 Task: Add an event with the title Second Conference: Technology Trends and Innovation, date '2024/05/14', time 9:40 AM to 11:40 AMand add a description: Welcome to our Team Building Retreat: Problem-Solving Activities, an immersive and transformative experience designed to enhance problem-solving skills, foster collaboration, and strengthen the bond within your team. This retreat is an opportunity for team members to step away from their daily routines, engage in interactive activities, and work together to tackle complex challenges in a supportive and energizing environment., put the event into Yellow category . Add location for the event as: Bali, Indonesia, logged in from the account softage.8@softage.netand send the event invitation to softage.6@softage.net and softage.1@softage.net. Set a reminder for the event 30 minutes before
Action: Mouse moved to (132, 169)
Screenshot: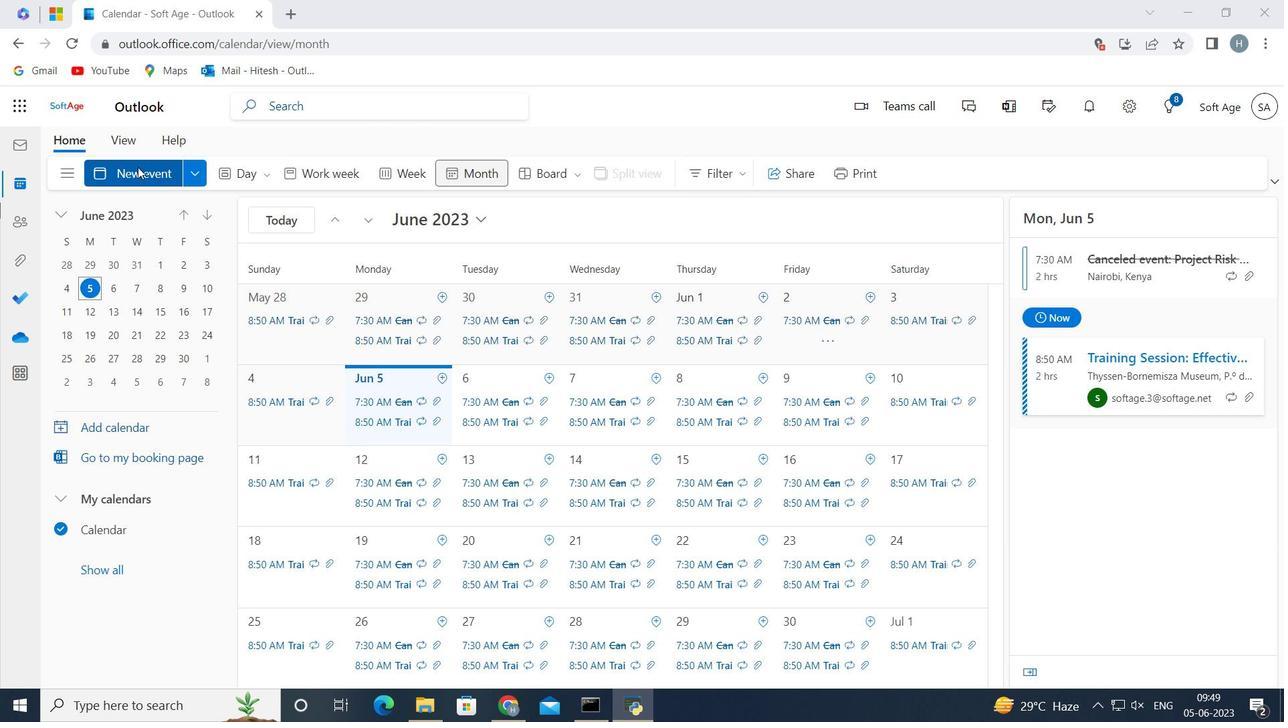 
Action: Mouse pressed left at (132, 169)
Screenshot: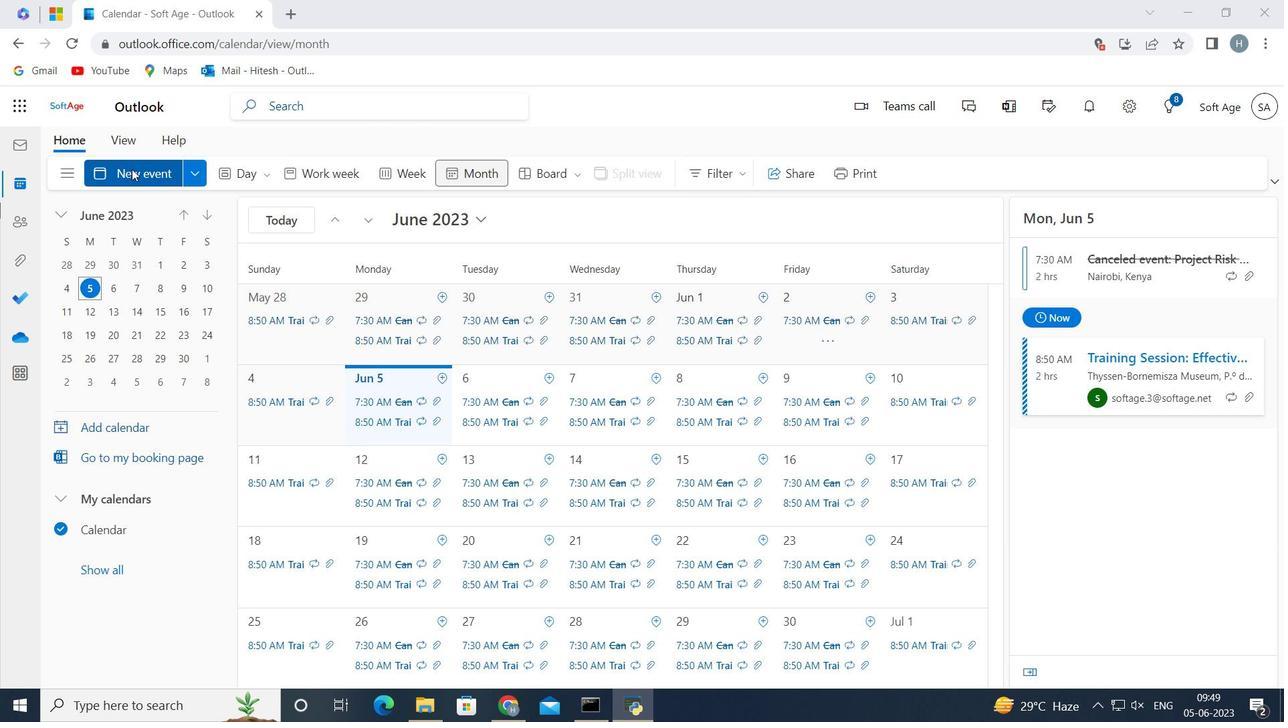 
Action: Mouse moved to (310, 272)
Screenshot: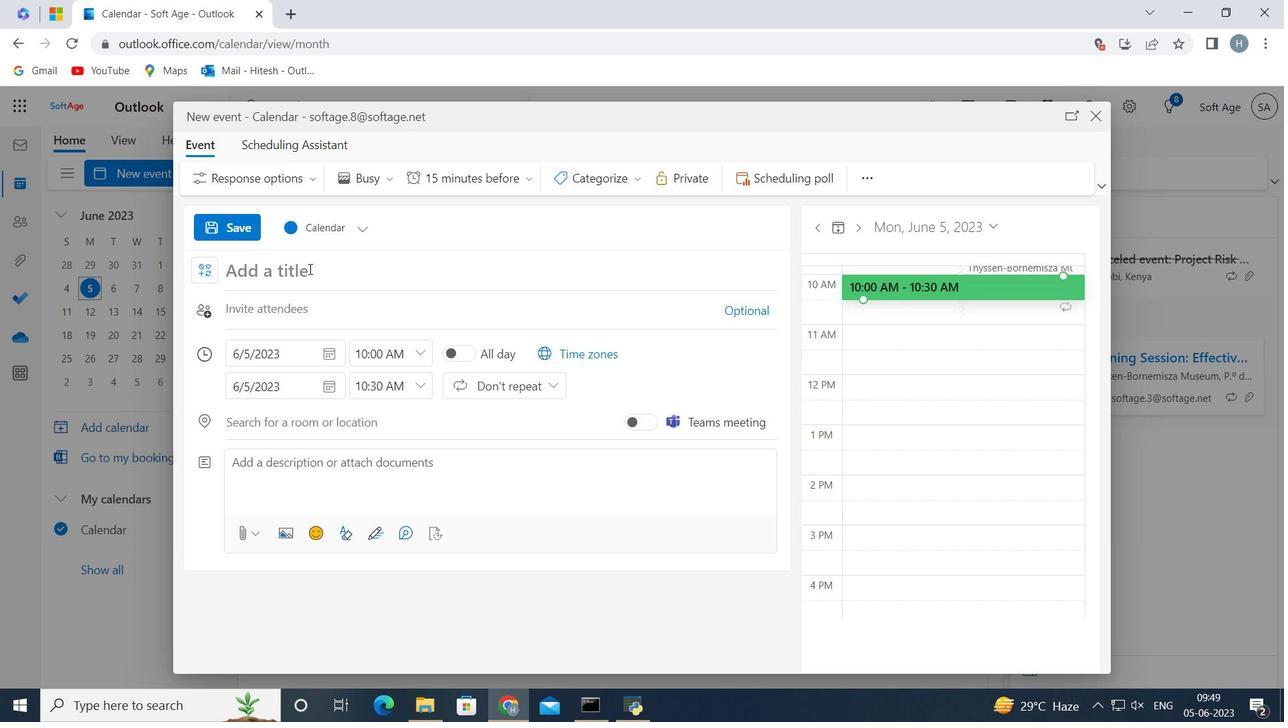 
Action: Mouse pressed left at (310, 272)
Screenshot: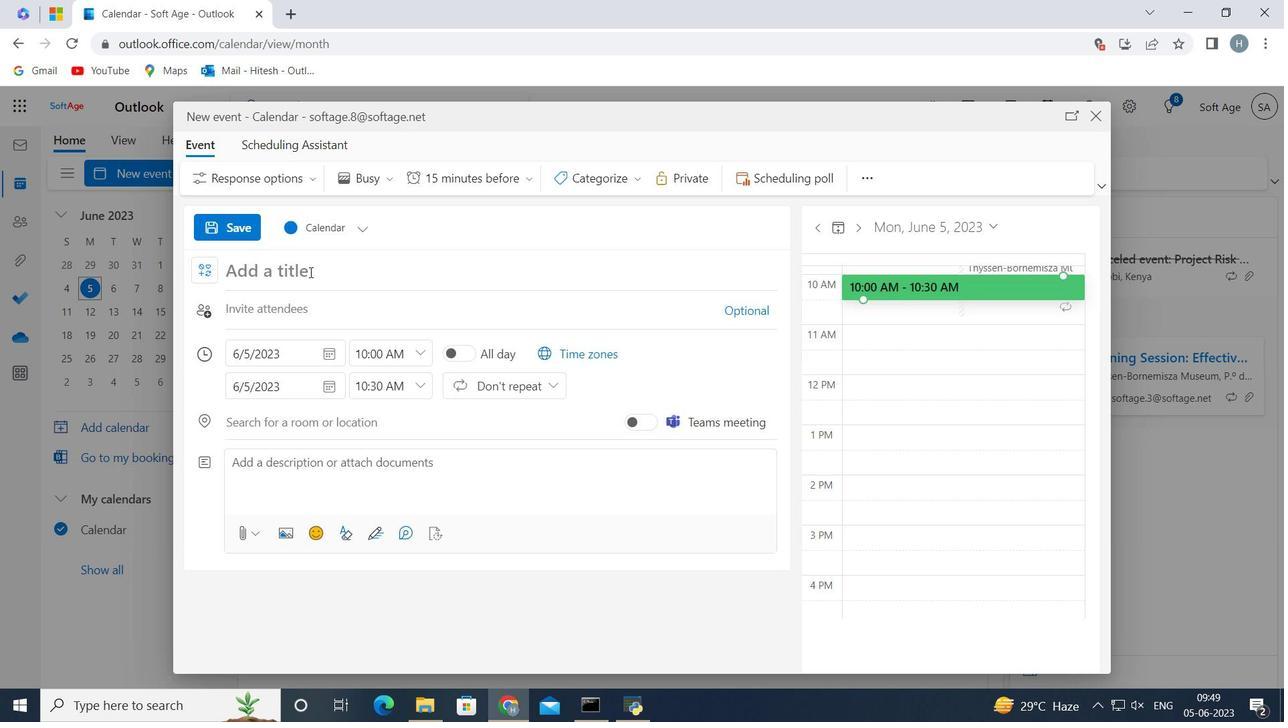
Action: Key pressed <Key.shift>Second<Key.space><Key.shift>Conference<Key.shift_r>:<Key.space><Key.shift>Technology<Key.space><Key.shift>Trends<Key.space>and<Key.space><Key.shift>Innovation
Screenshot: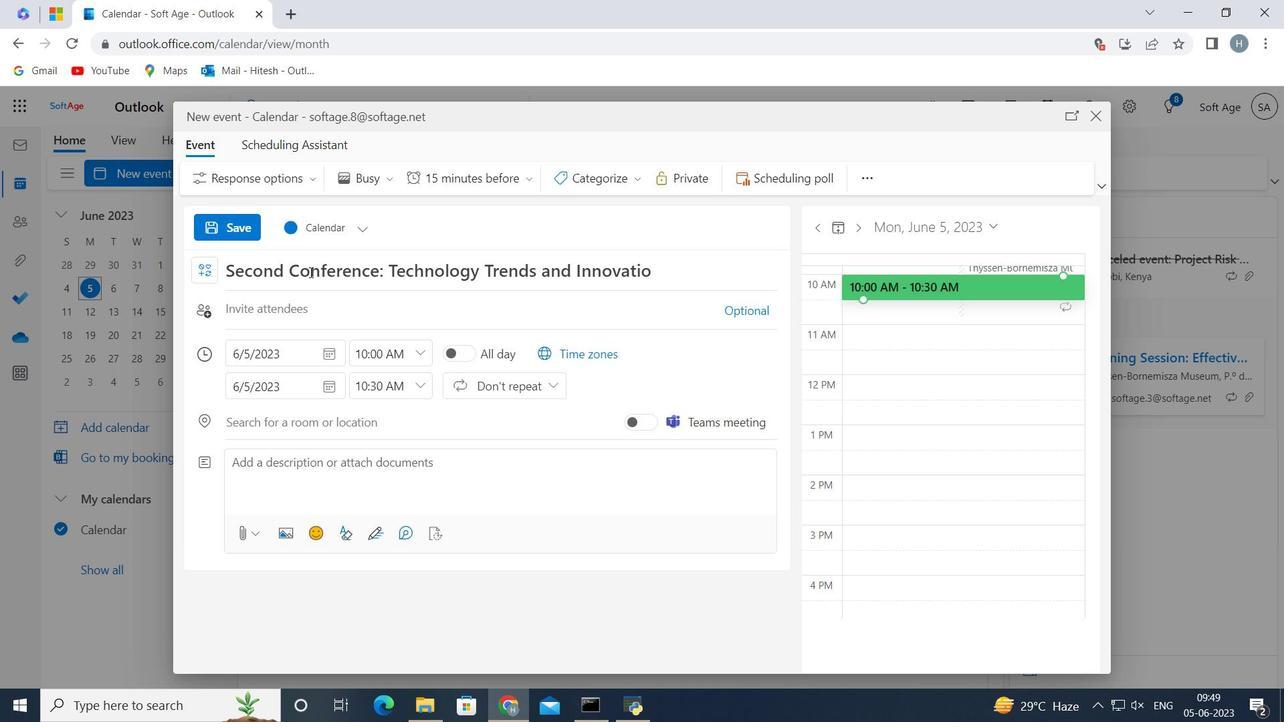 
Action: Mouse moved to (332, 351)
Screenshot: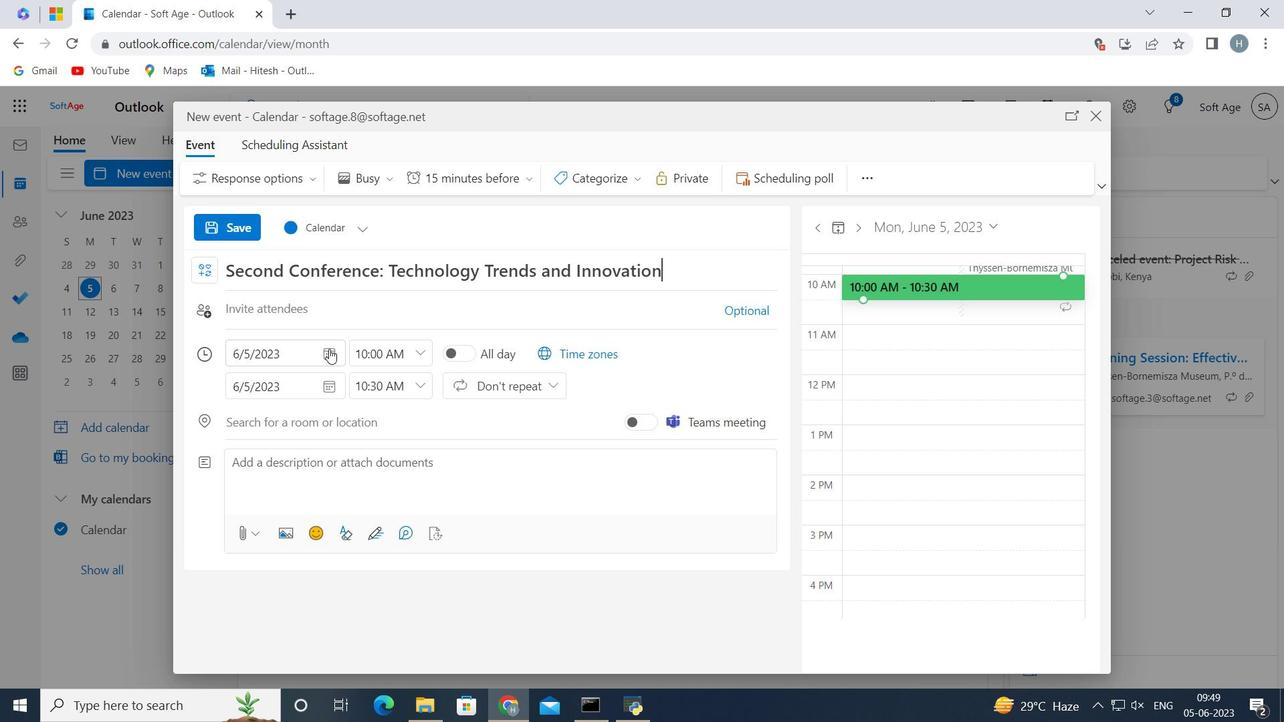 
Action: Mouse pressed left at (332, 351)
Screenshot: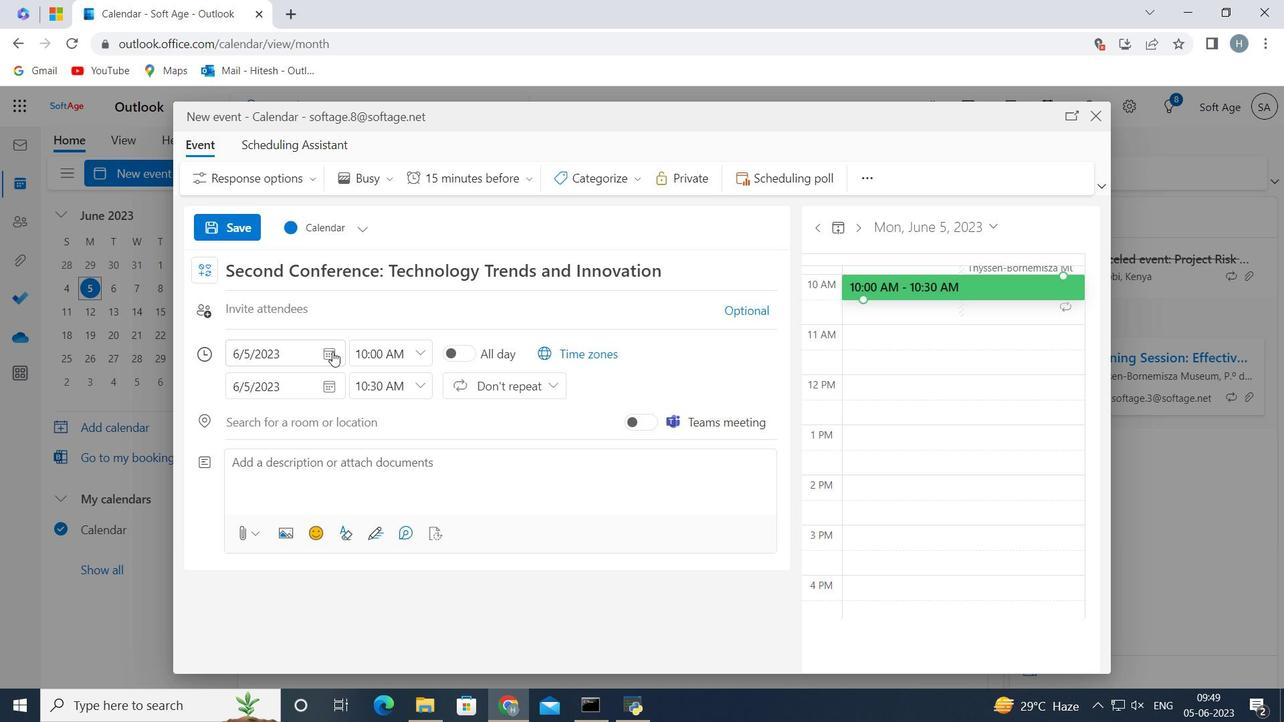 
Action: Mouse moved to (295, 396)
Screenshot: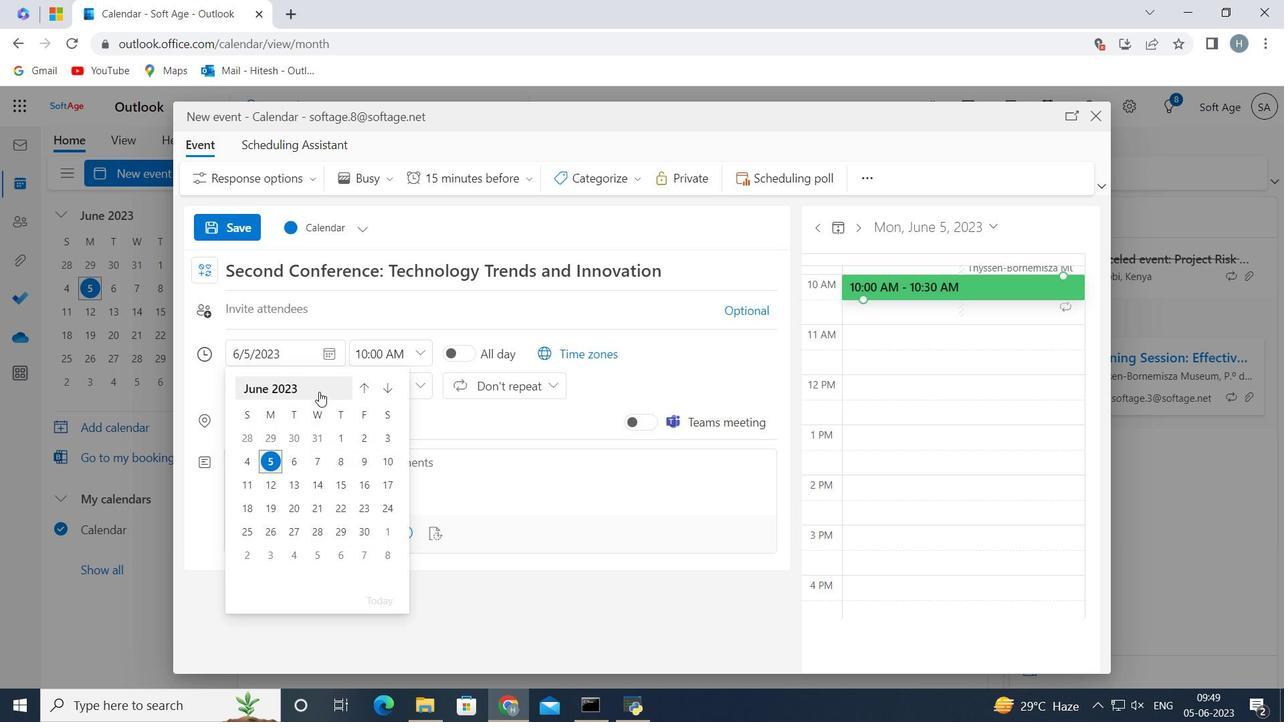 
Action: Mouse pressed left at (295, 396)
Screenshot: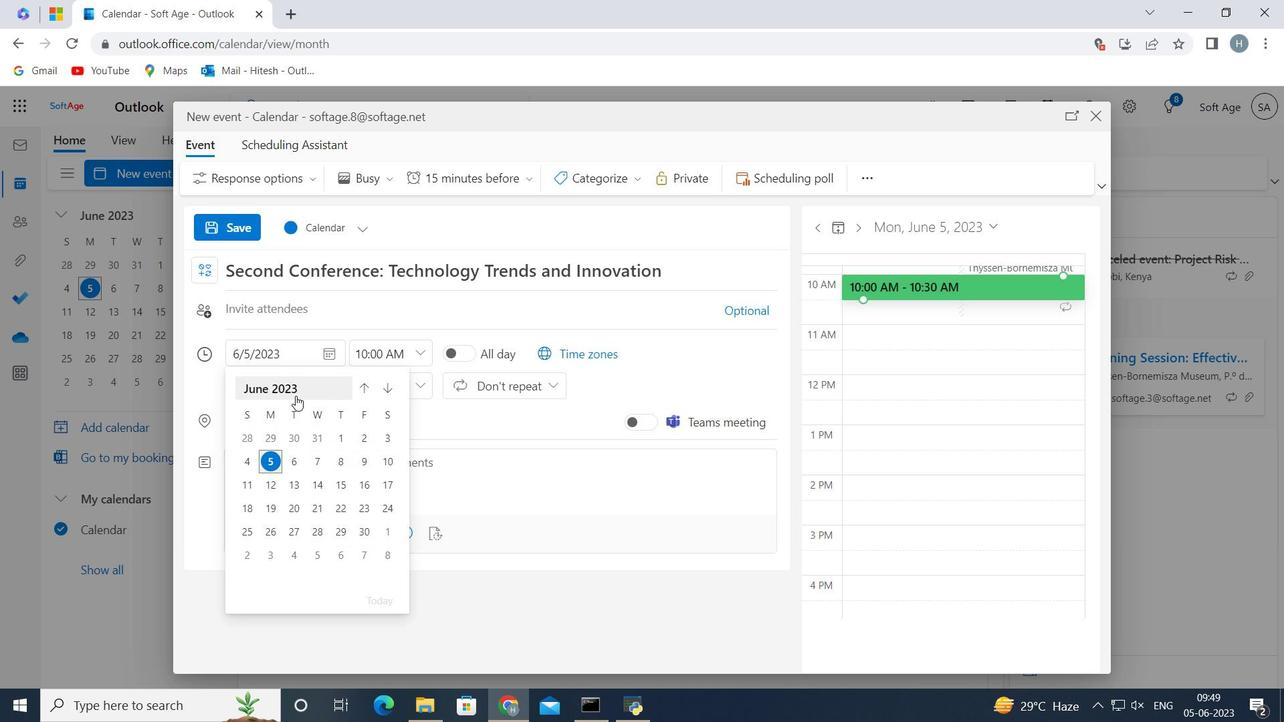 
Action: Mouse pressed left at (295, 396)
Screenshot: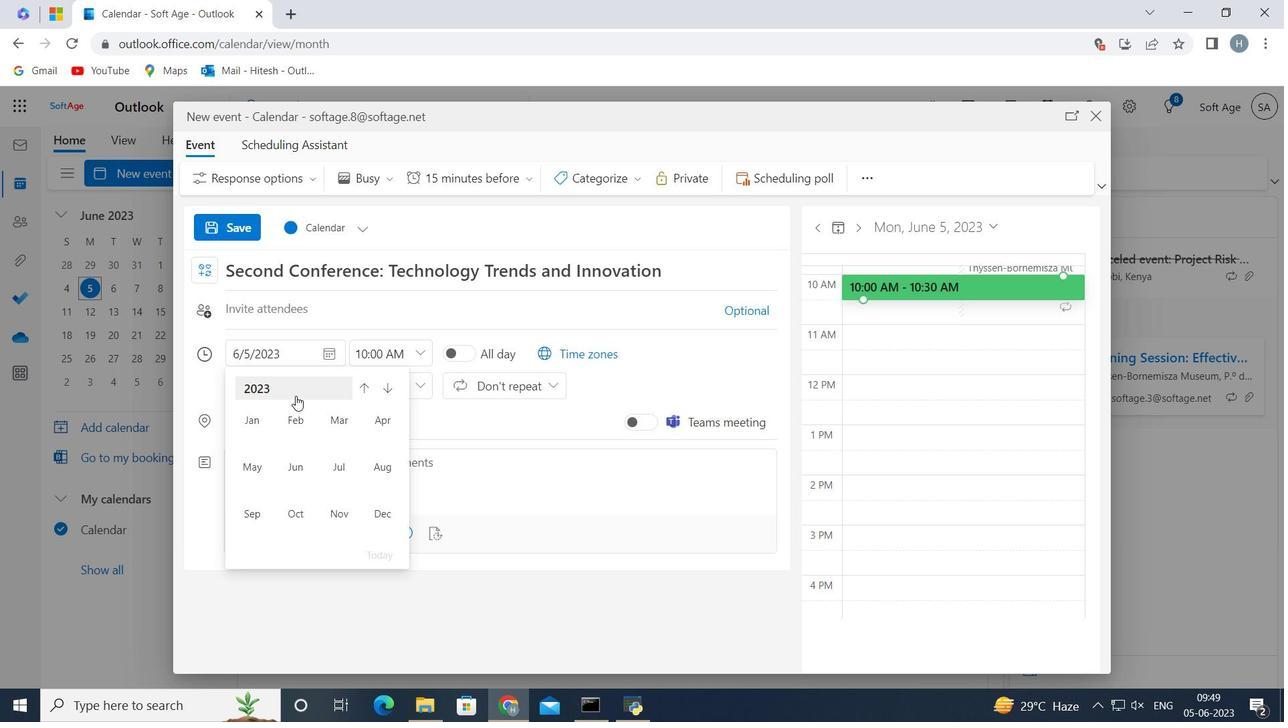 
Action: Mouse moved to (266, 469)
Screenshot: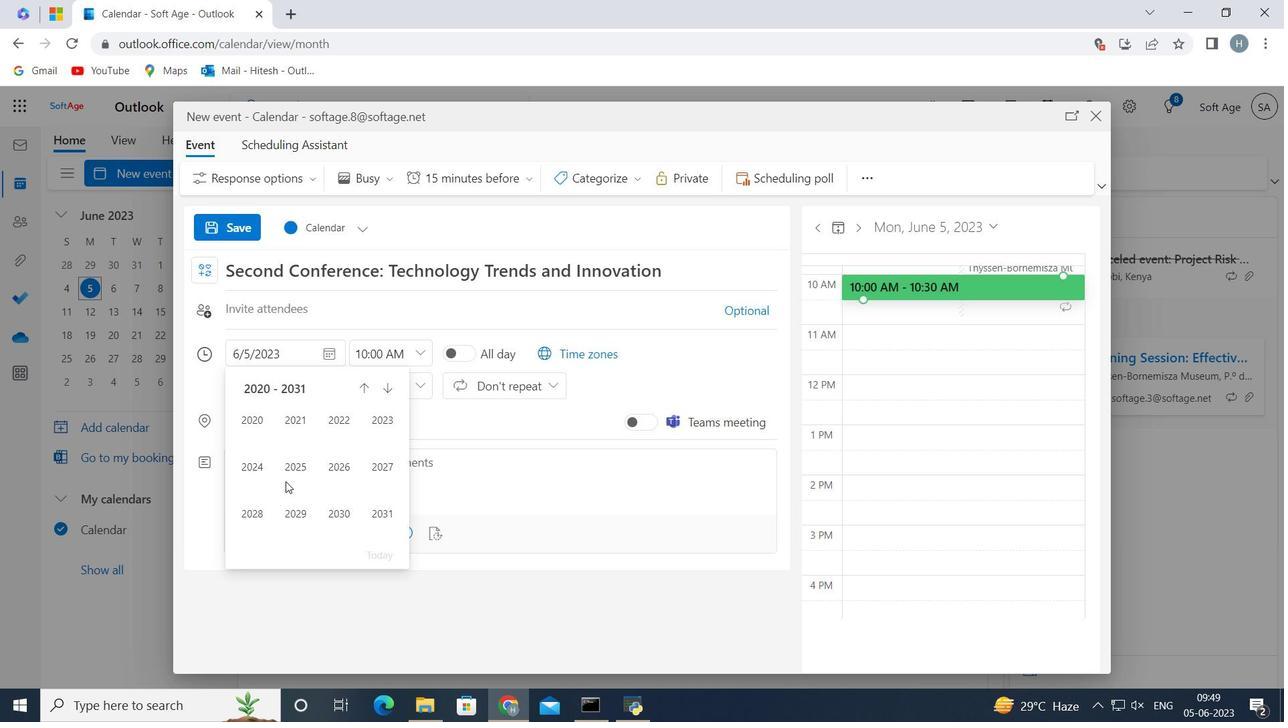 
Action: Mouse pressed left at (266, 469)
Screenshot: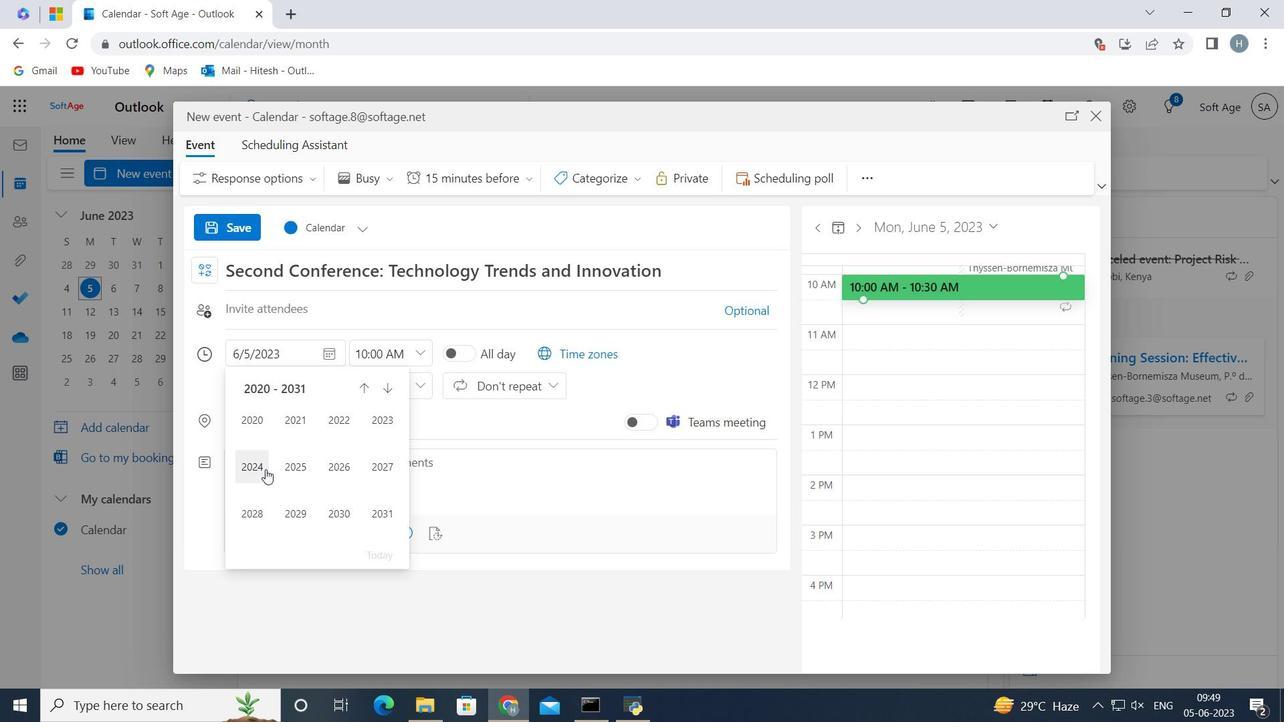 
Action: Mouse moved to (250, 462)
Screenshot: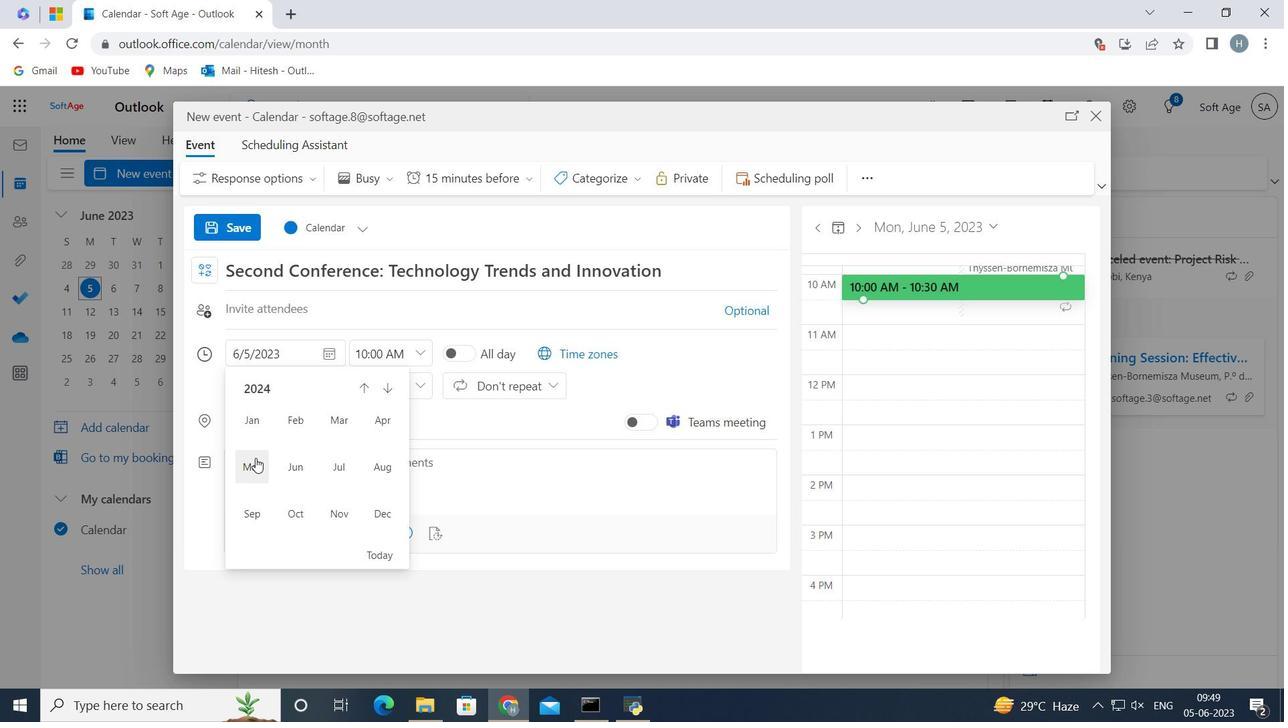 
Action: Mouse pressed left at (250, 462)
Screenshot: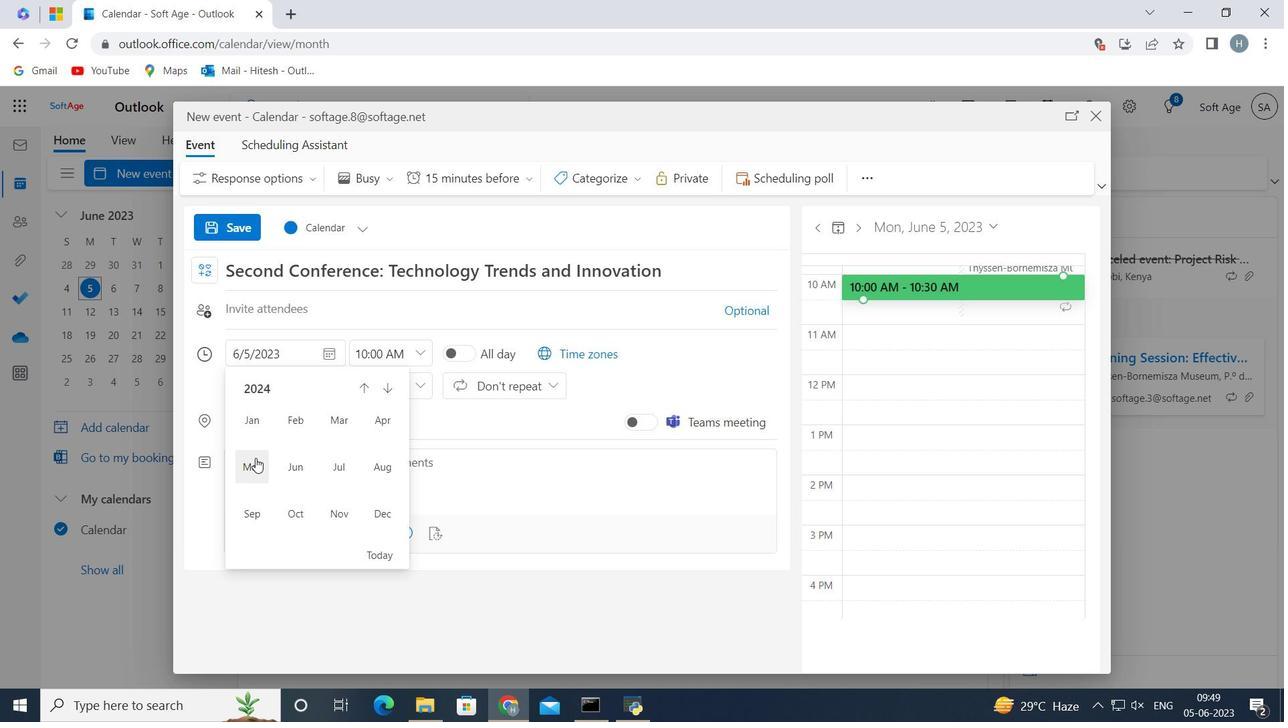 
Action: Mouse moved to (295, 478)
Screenshot: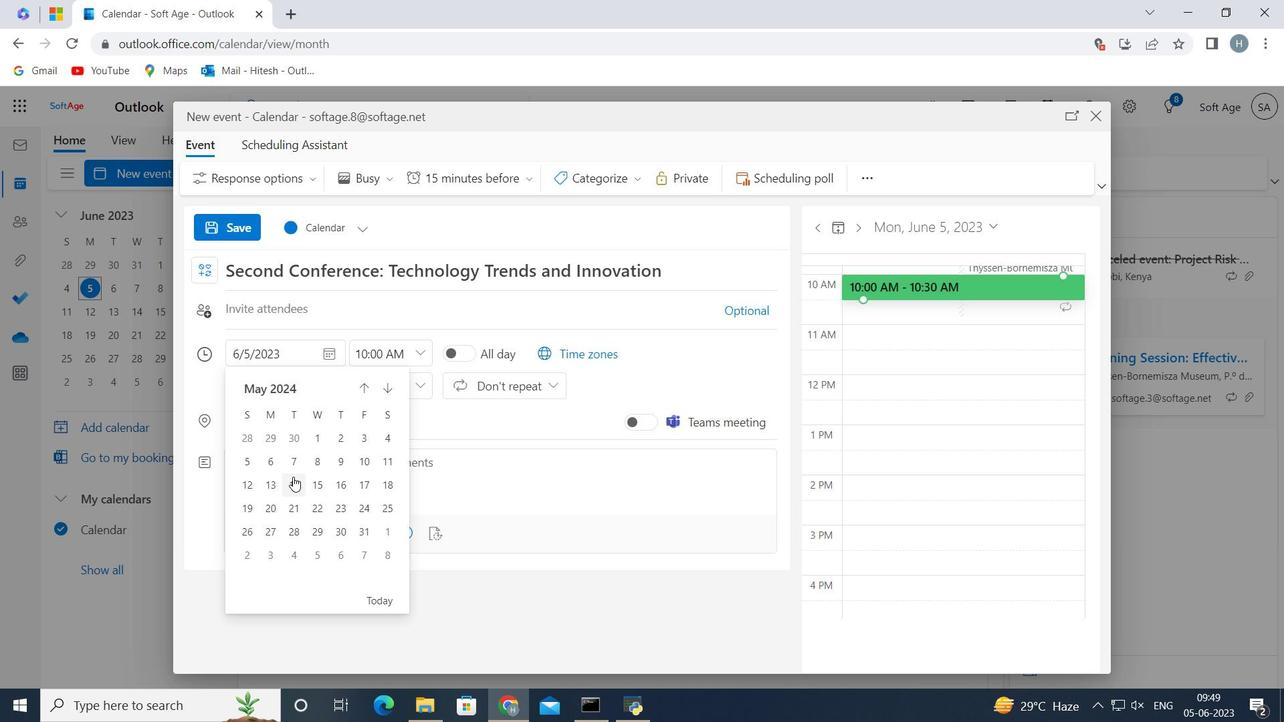 
Action: Mouse pressed left at (295, 478)
Screenshot: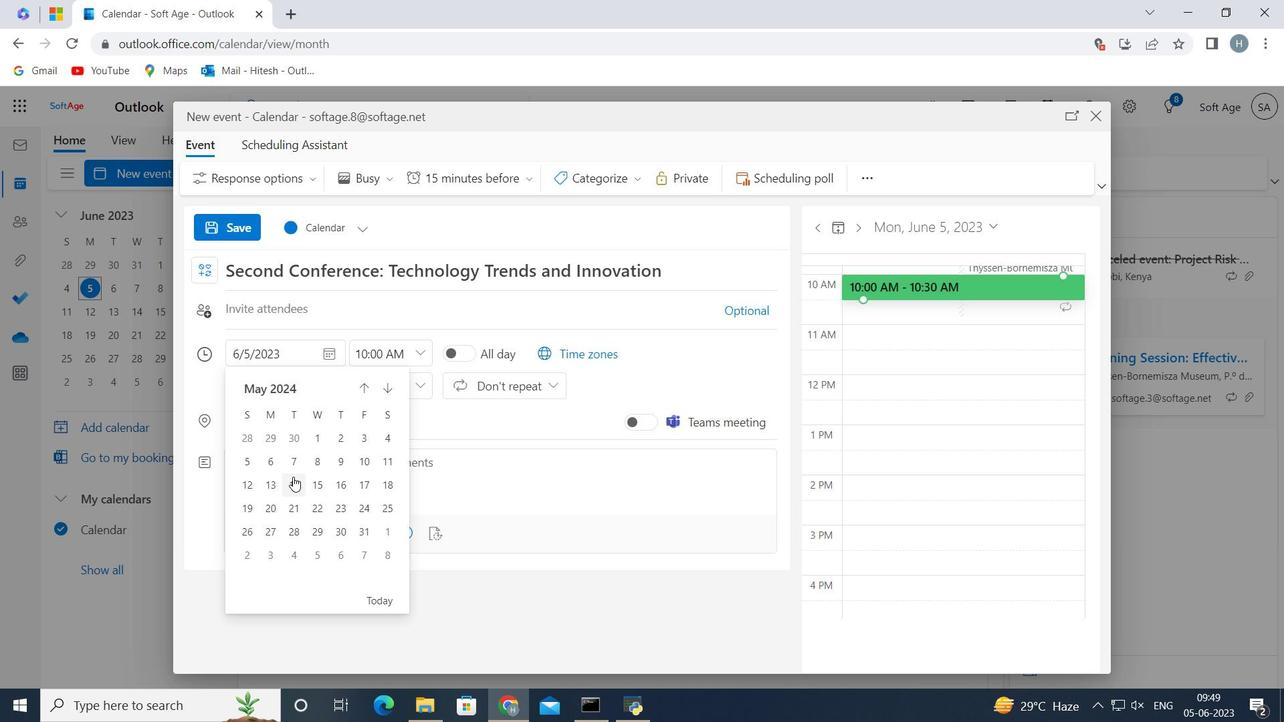 
Action: Mouse moved to (420, 350)
Screenshot: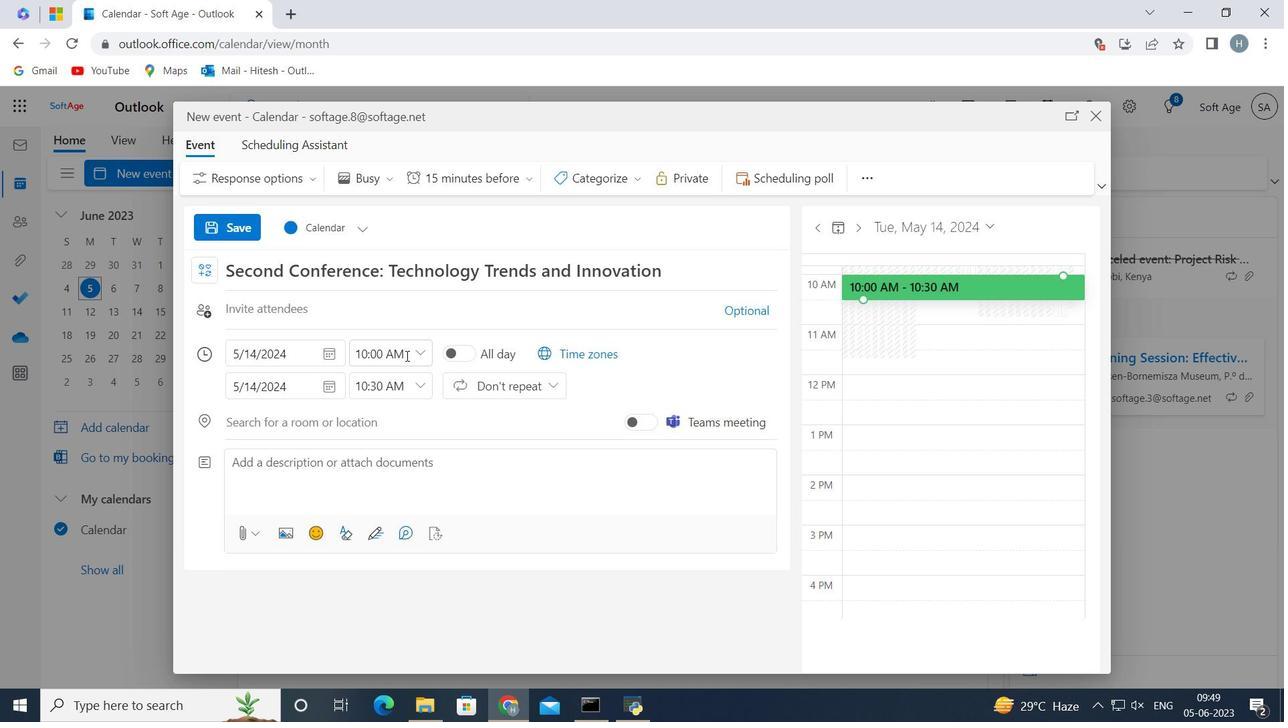 
Action: Mouse pressed left at (420, 350)
Screenshot: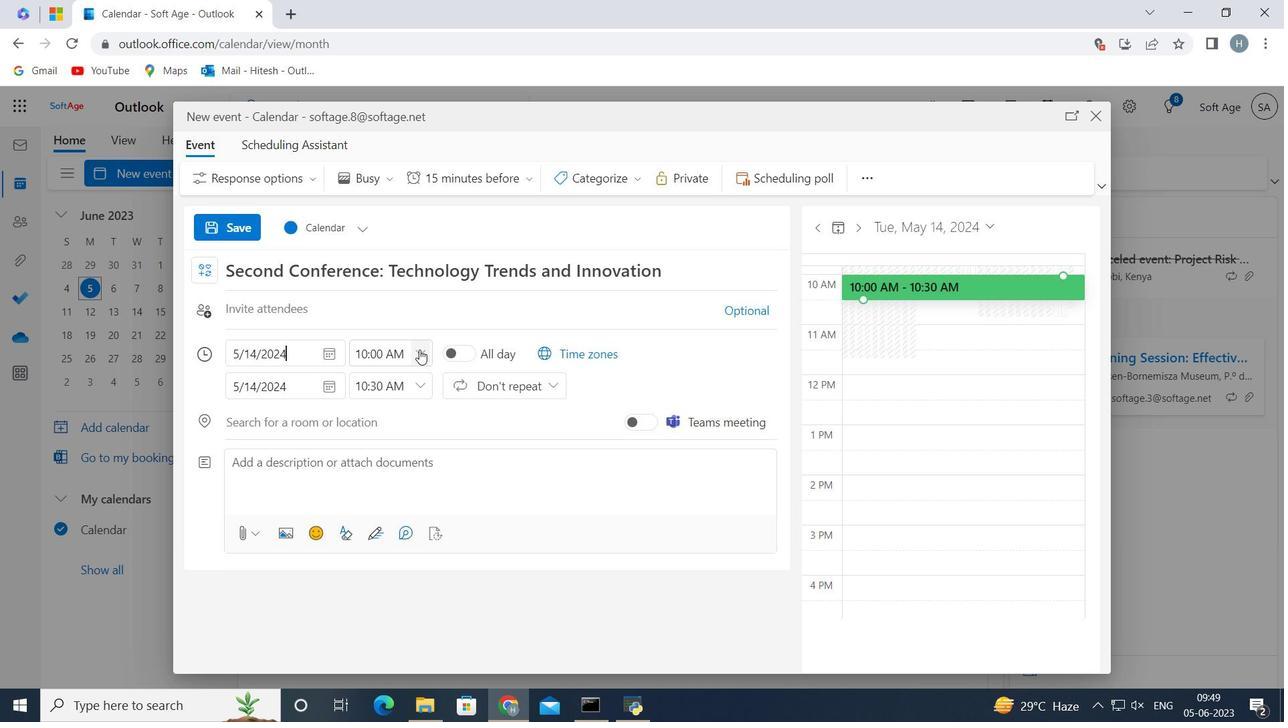 
Action: Mouse moved to (396, 421)
Screenshot: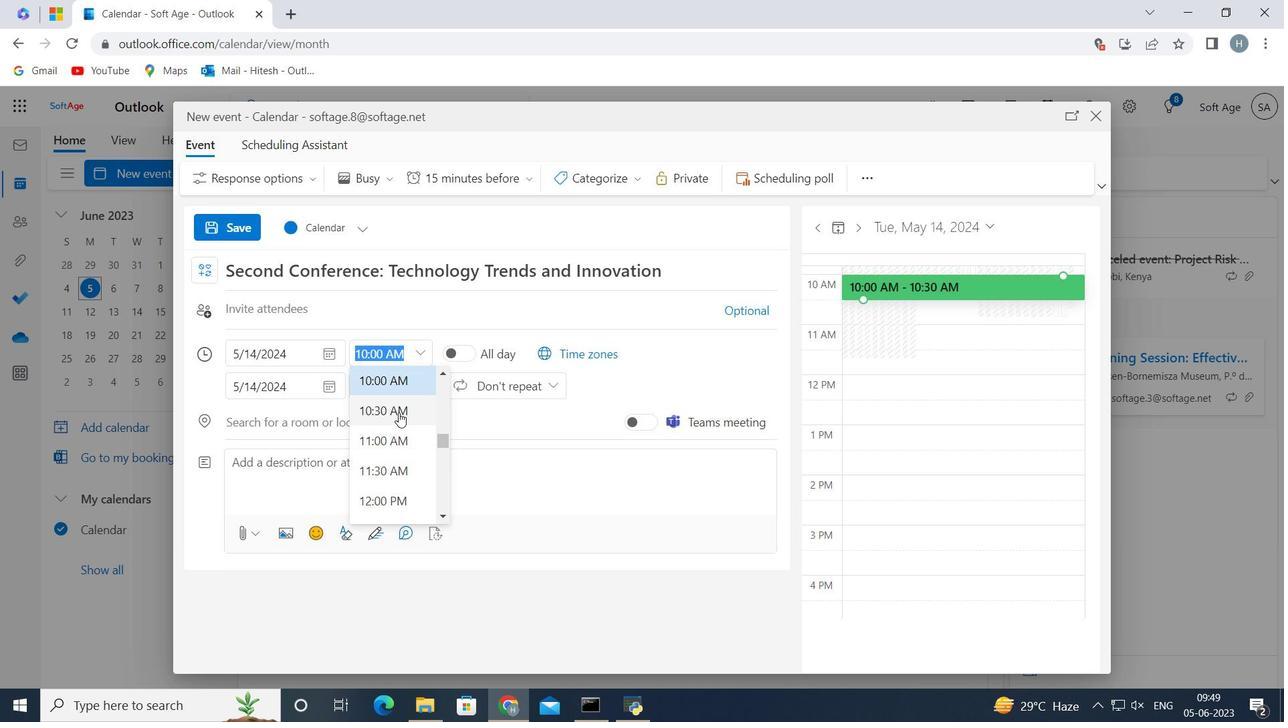
Action: Mouse scrolled (396, 422) with delta (0, 0)
Screenshot: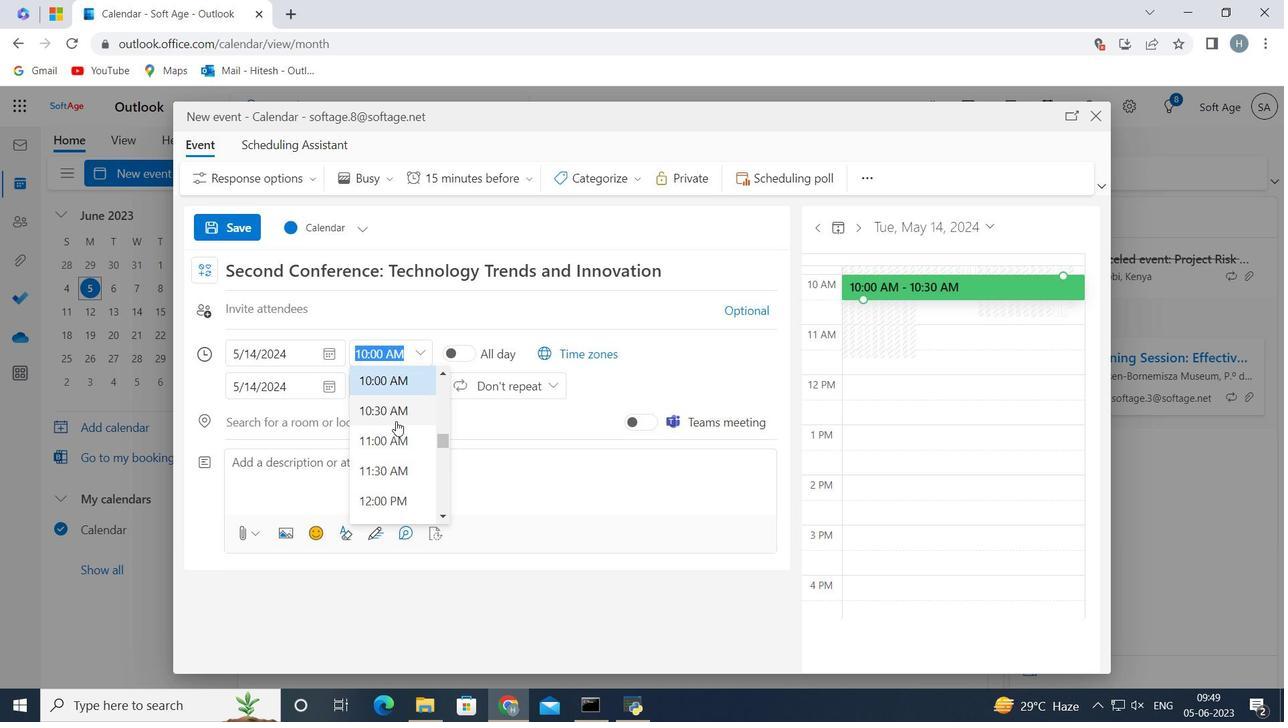 
Action: Mouse moved to (364, 425)
Screenshot: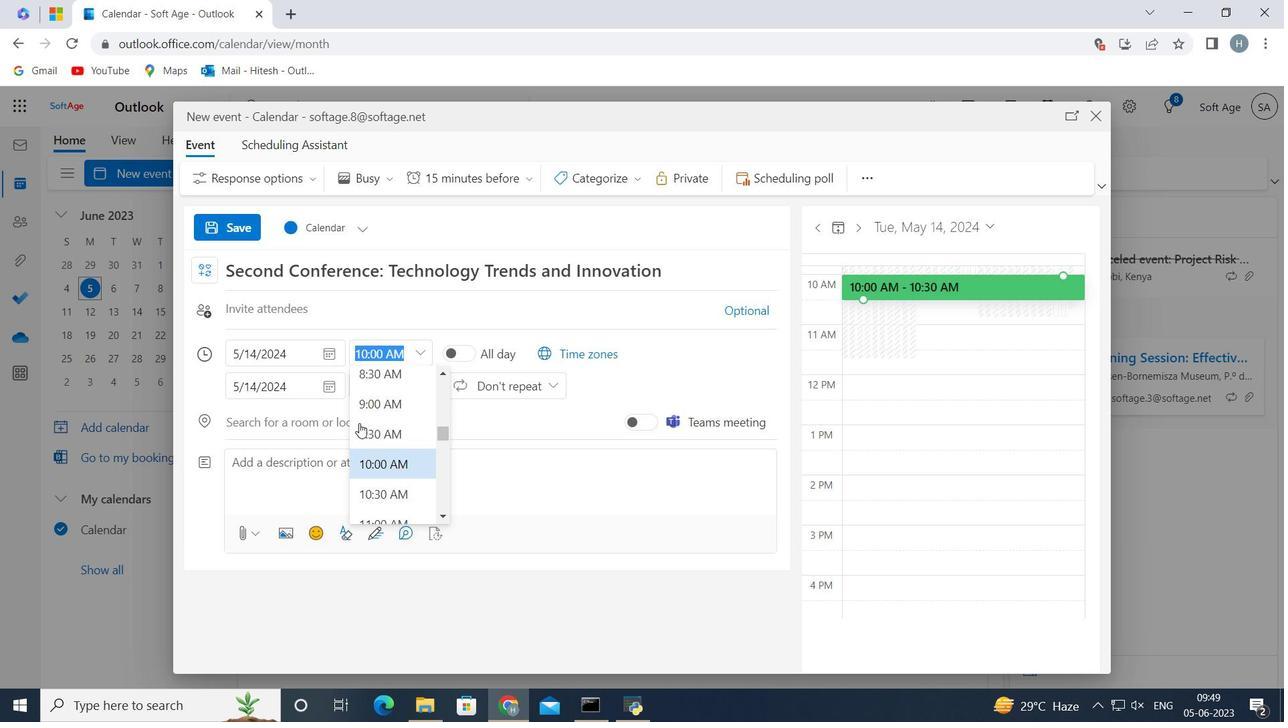 
Action: Mouse pressed left at (364, 425)
Screenshot: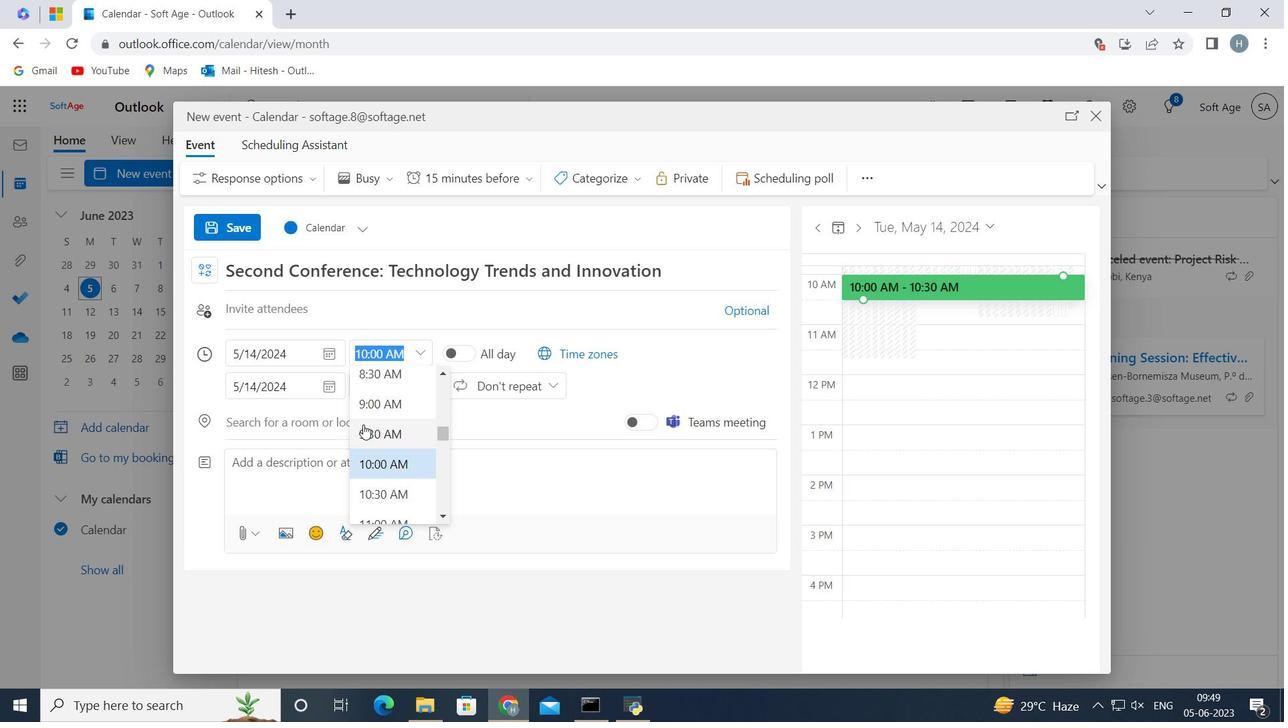 
Action: Mouse moved to (372, 343)
Screenshot: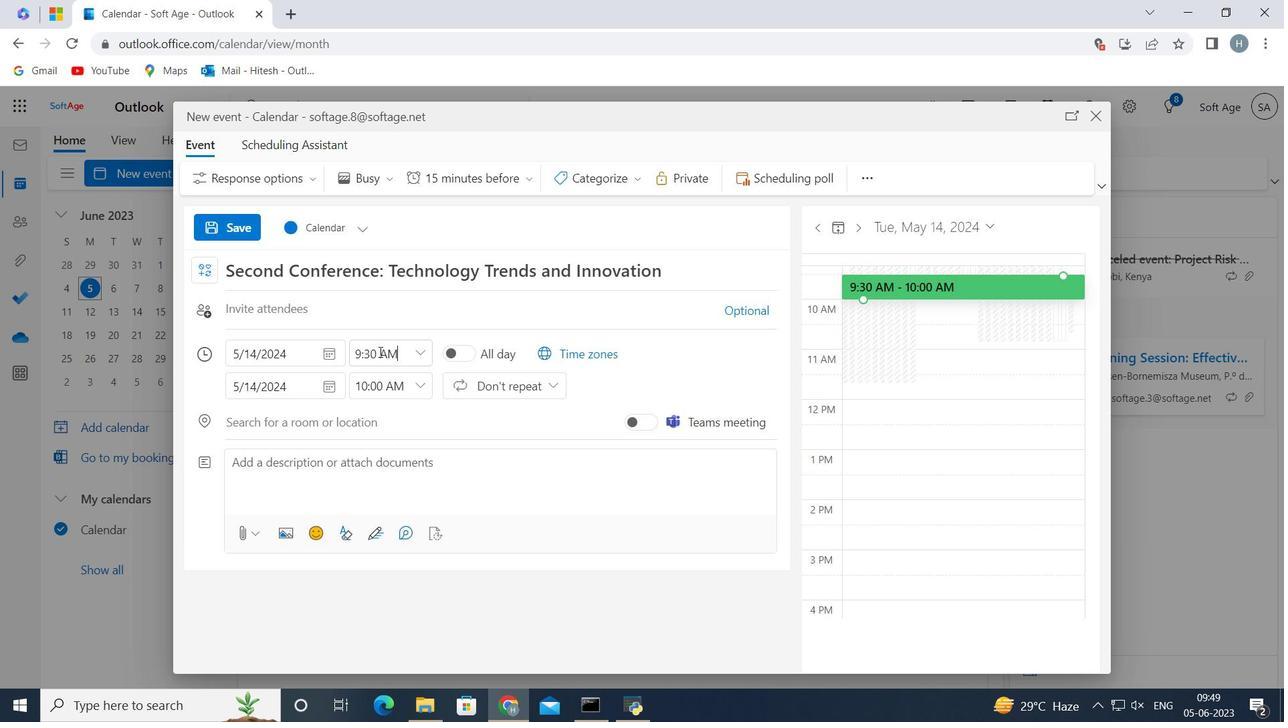 
Action: Mouse pressed left at (372, 343)
Screenshot: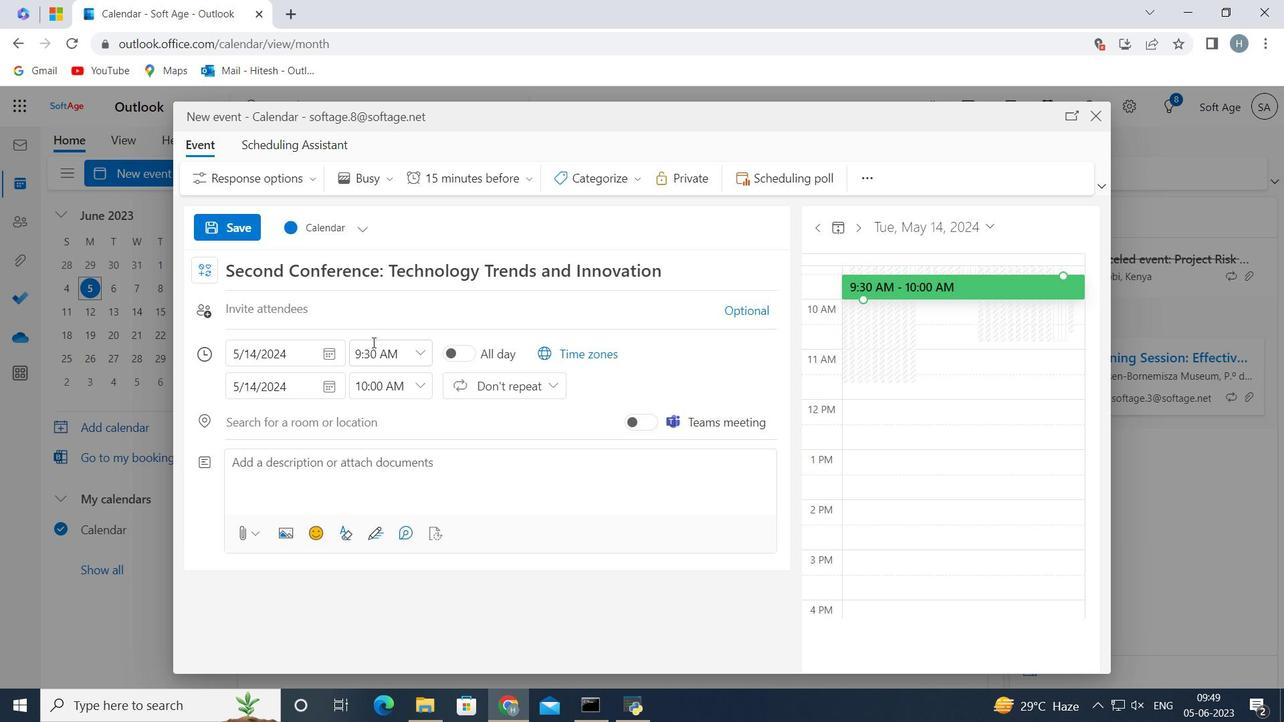 
Action: Mouse moved to (372, 343)
Screenshot: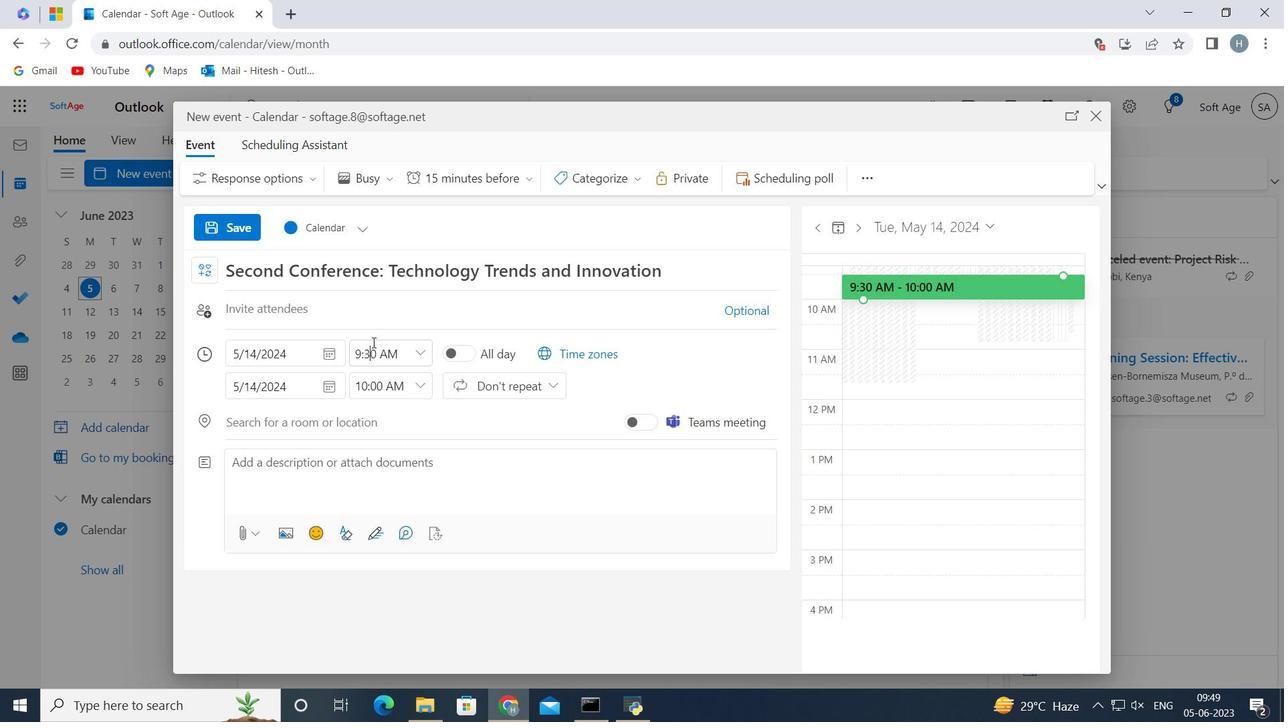 
Action: Key pressed <Key.right><Key.backspace><Key.backspace>40
Screenshot: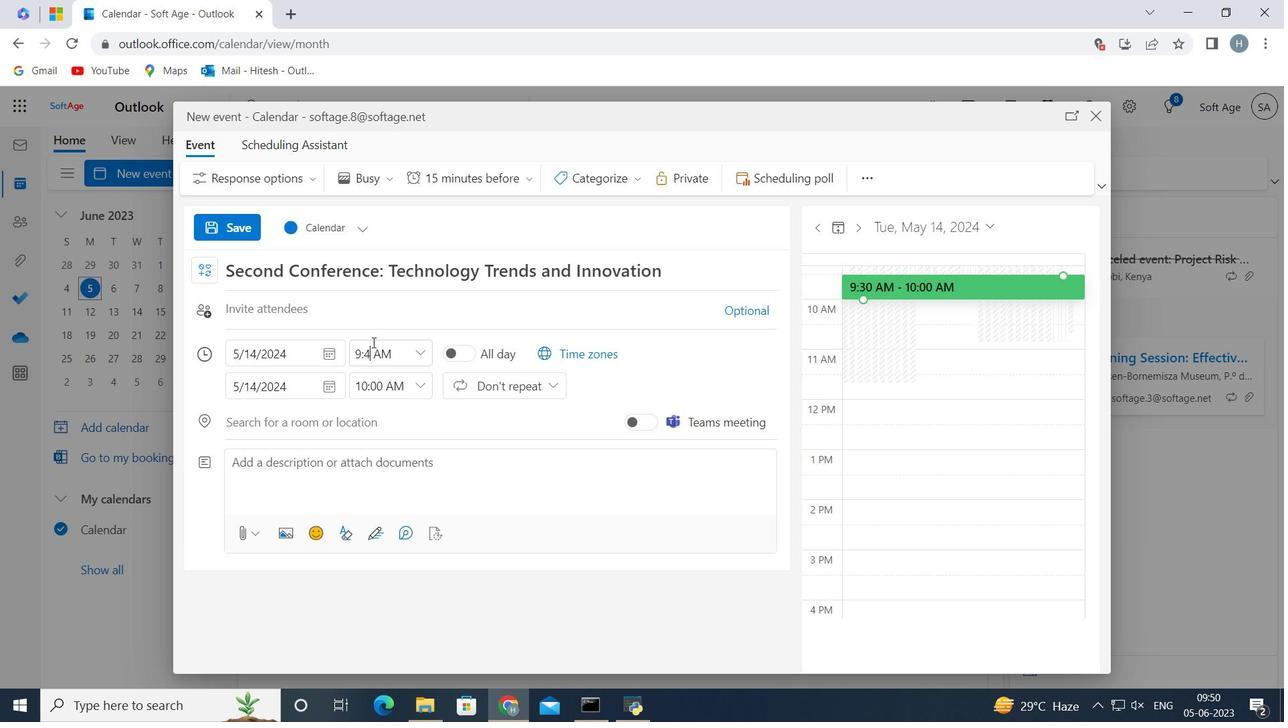 
Action: Mouse moved to (416, 375)
Screenshot: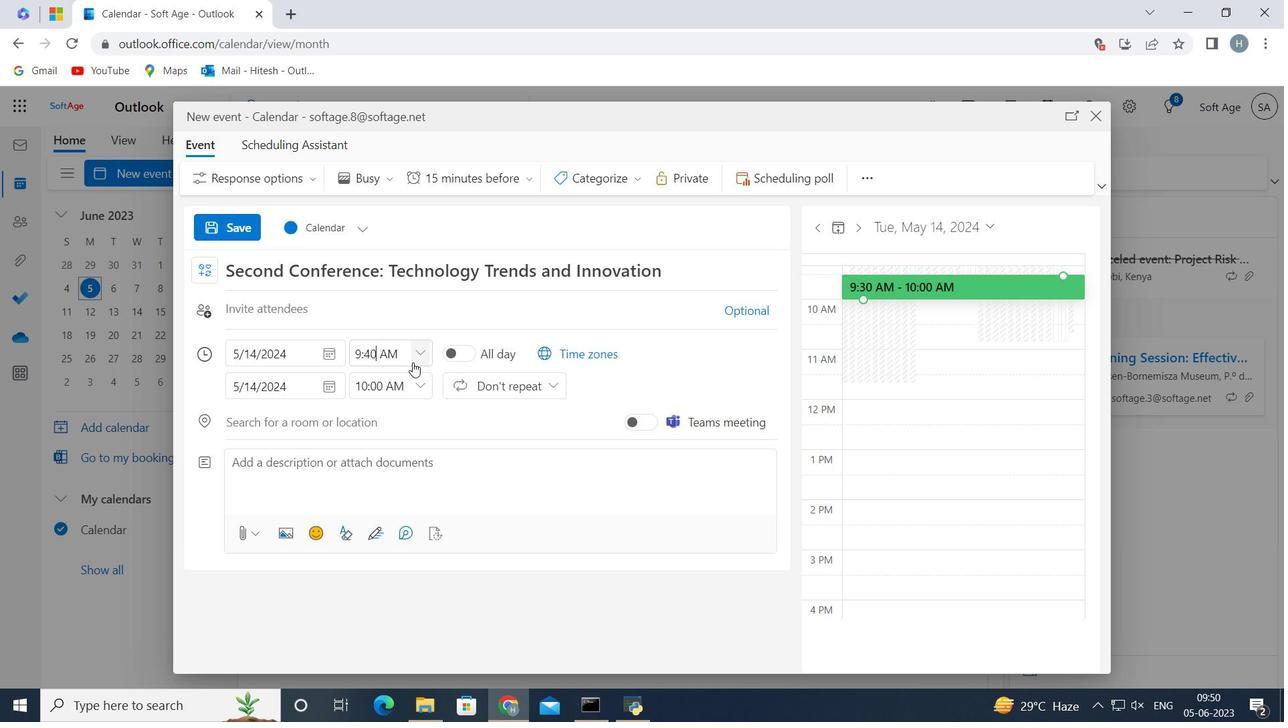 
Action: Mouse pressed left at (416, 375)
Screenshot: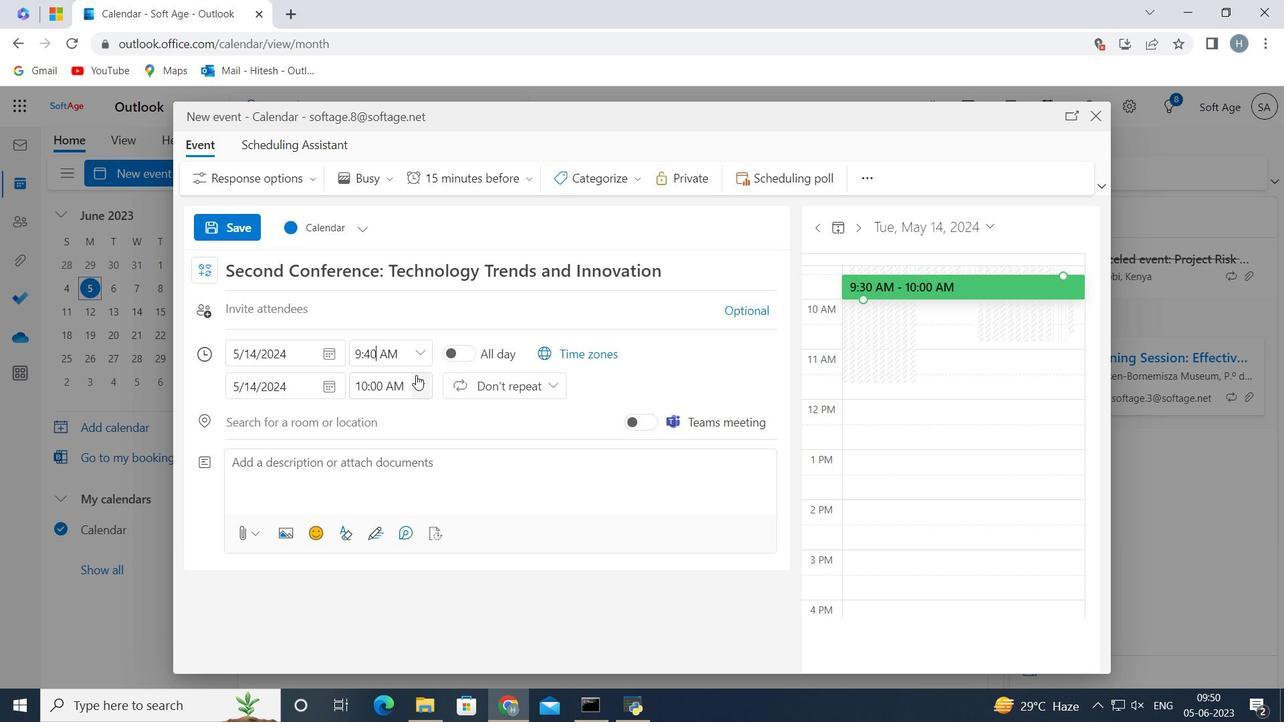 
Action: Mouse moved to (414, 498)
Screenshot: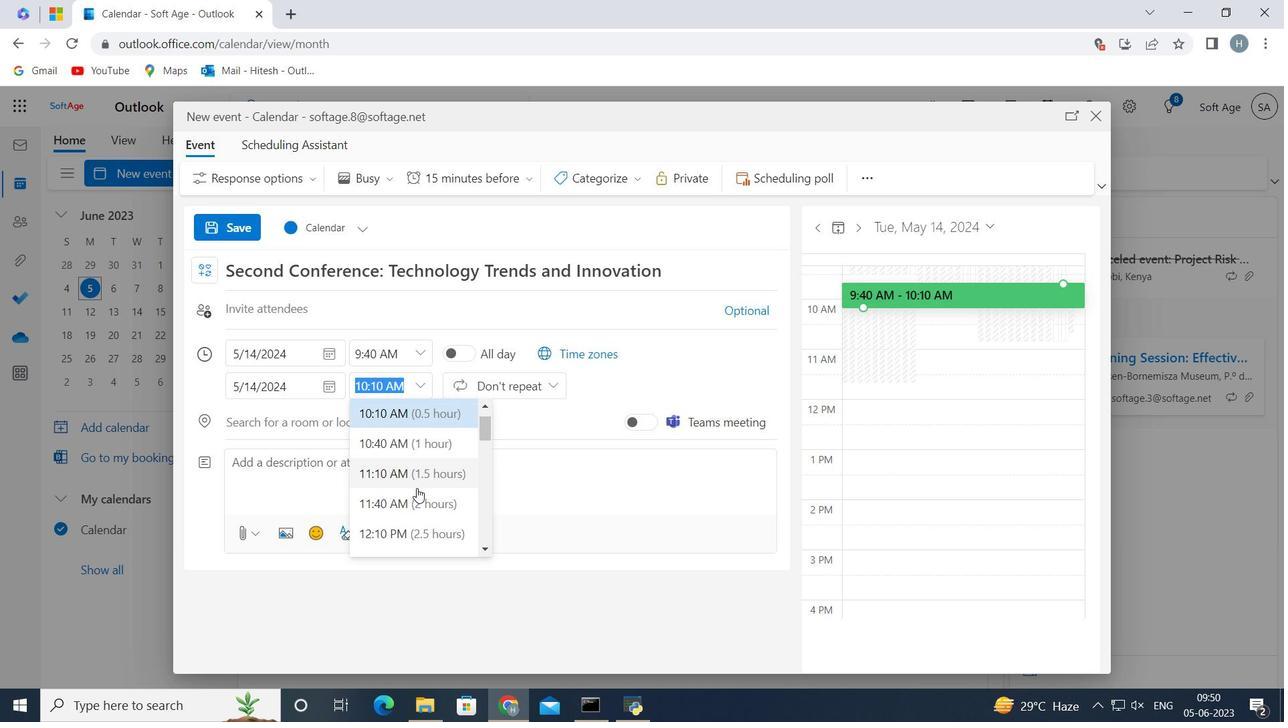 
Action: Mouse pressed left at (414, 498)
Screenshot: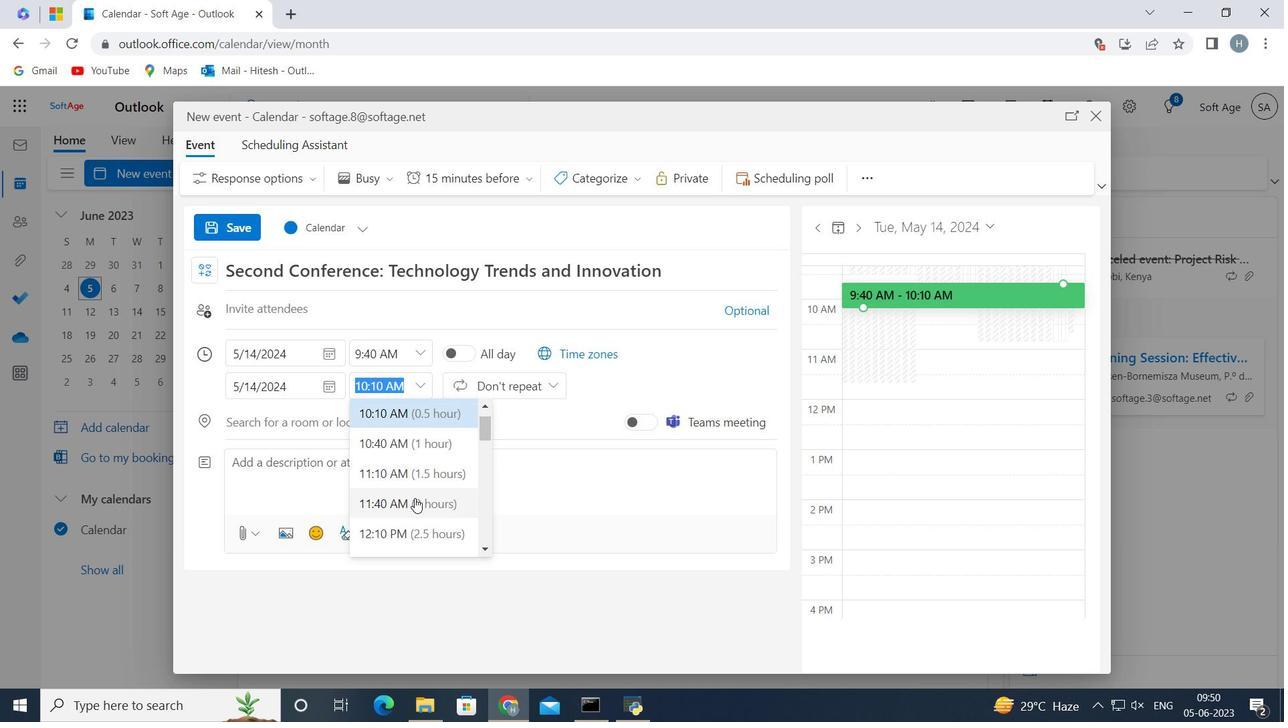 
Action: Mouse moved to (326, 459)
Screenshot: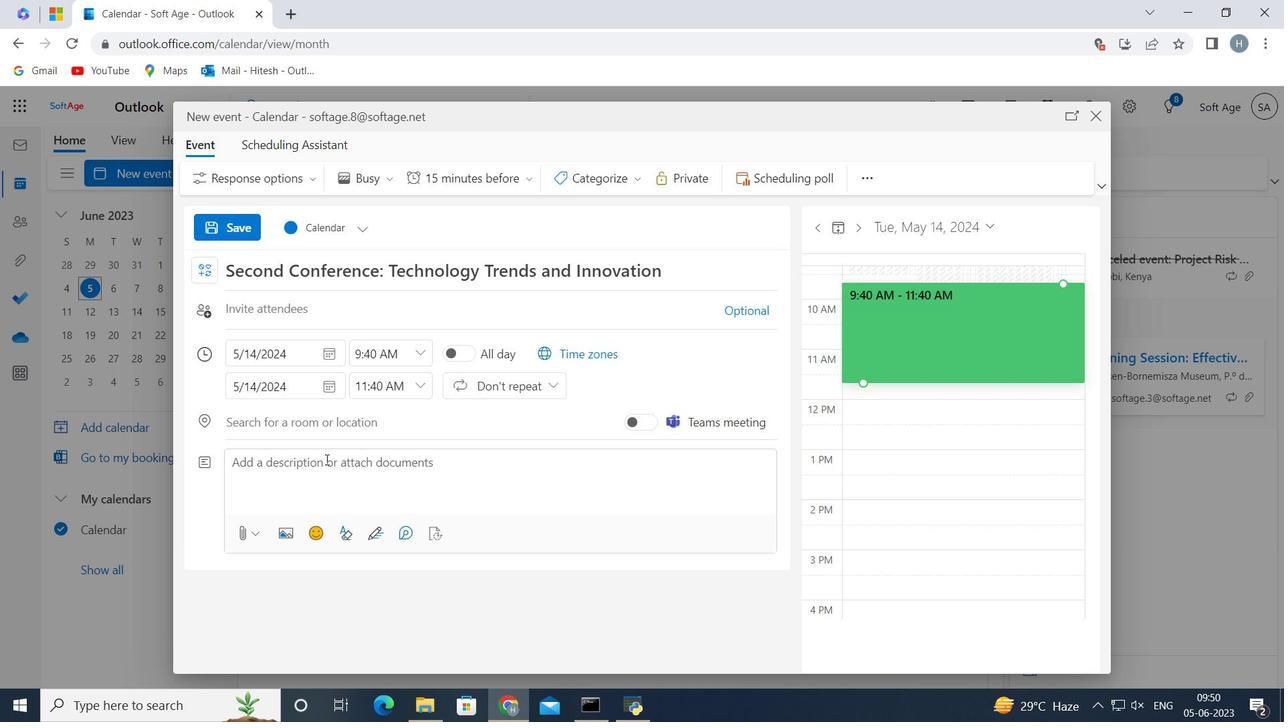 
Action: Mouse pressed left at (326, 459)
Screenshot: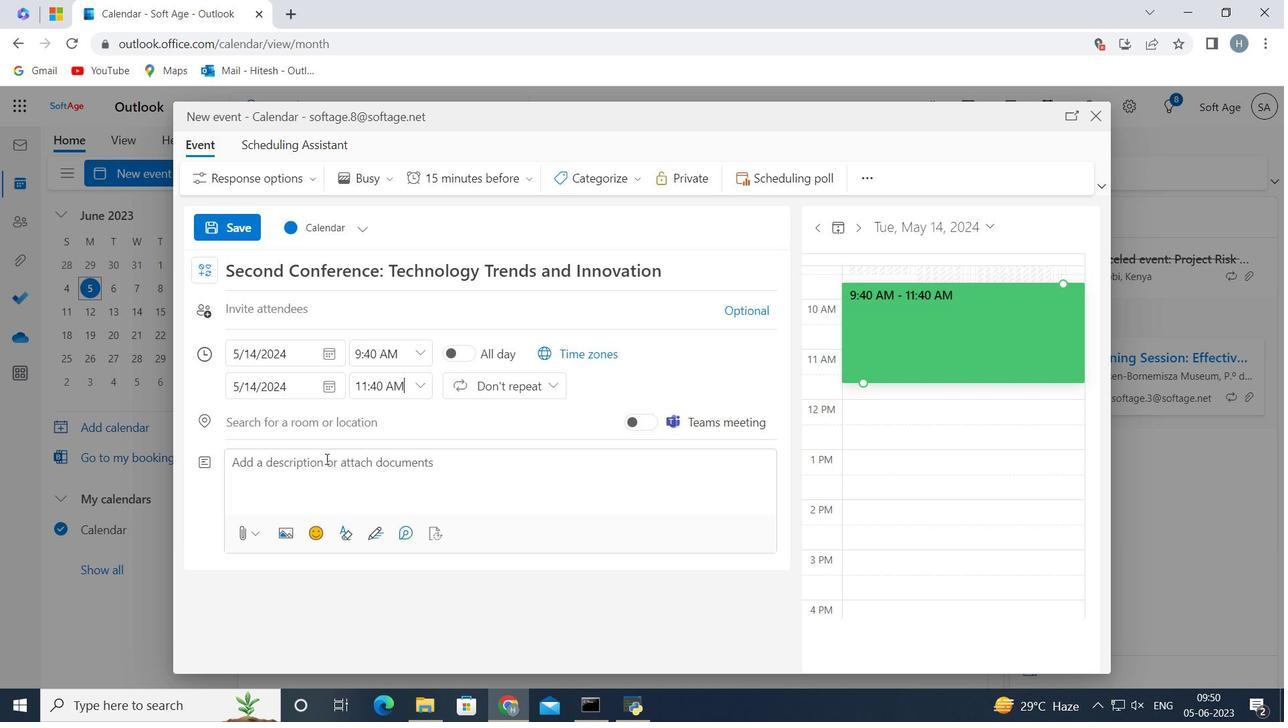 
Action: Key pressed <Key.shift>Welcome<Key.space>to<Key.space>our<Key.space>team<Key.space>building<Key.space>retreat<Key.shift_r>:<Key.space><Key.shift_r>problem-solving<Key.space>activities,<Key.space>an<Key.space>immersive<Key.space>and<Key.space>transformative<Key.space>experience<Key.space>designed<Key.space>to<Key.space>enhance<Key.space>problem0<Key.backspace>-solving<Key.space>skills,<Key.space>foster<Key.space>collaboration,<Key.space>and<Key.space>strengh<Key.backspace>then<Key.space>the<Key.space>bond<Key.space>within<Key.space>your<Key.space>team.<Key.space><Key.shift>This<Key.space>retreat<Key.space>is<Key.space>an<Key.space>opportunity<Key.space>for<Key.space>team<Key.space>members<Key.space>to<Key.space>stop<Key.space>away<Key.space>from<Key.space>their<Key.space>daily<Key.space>routines,<Key.space>engage<Key.space>in<Key.space>interactive<Key.space>activities,<Key.space>and<Key.space>work<Key.space>together<Key.space>to<Key.space>tackle<Key.space>complex<Key.space>challenges<Key.space>in<Key.space>a<Key.space>supportive<Key.space>and<Key.space>energizing<Key.space>environment
Screenshot: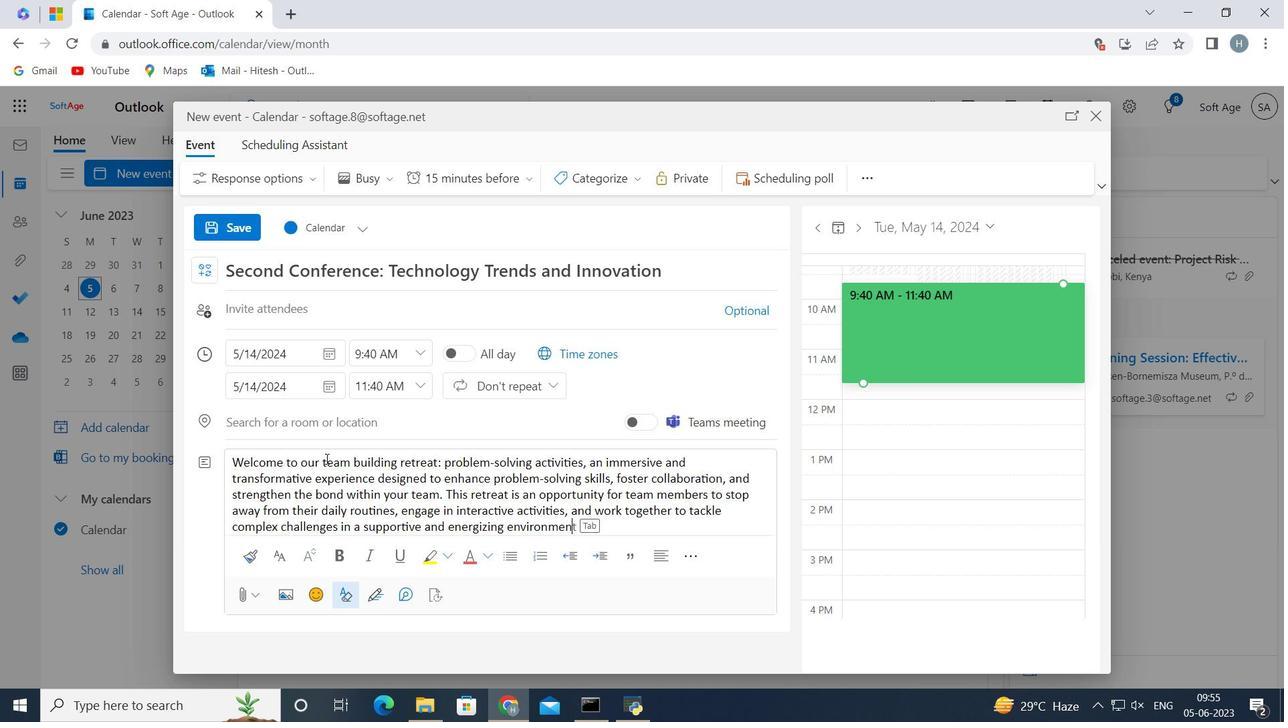 
Action: Mouse moved to (402, 420)
Screenshot: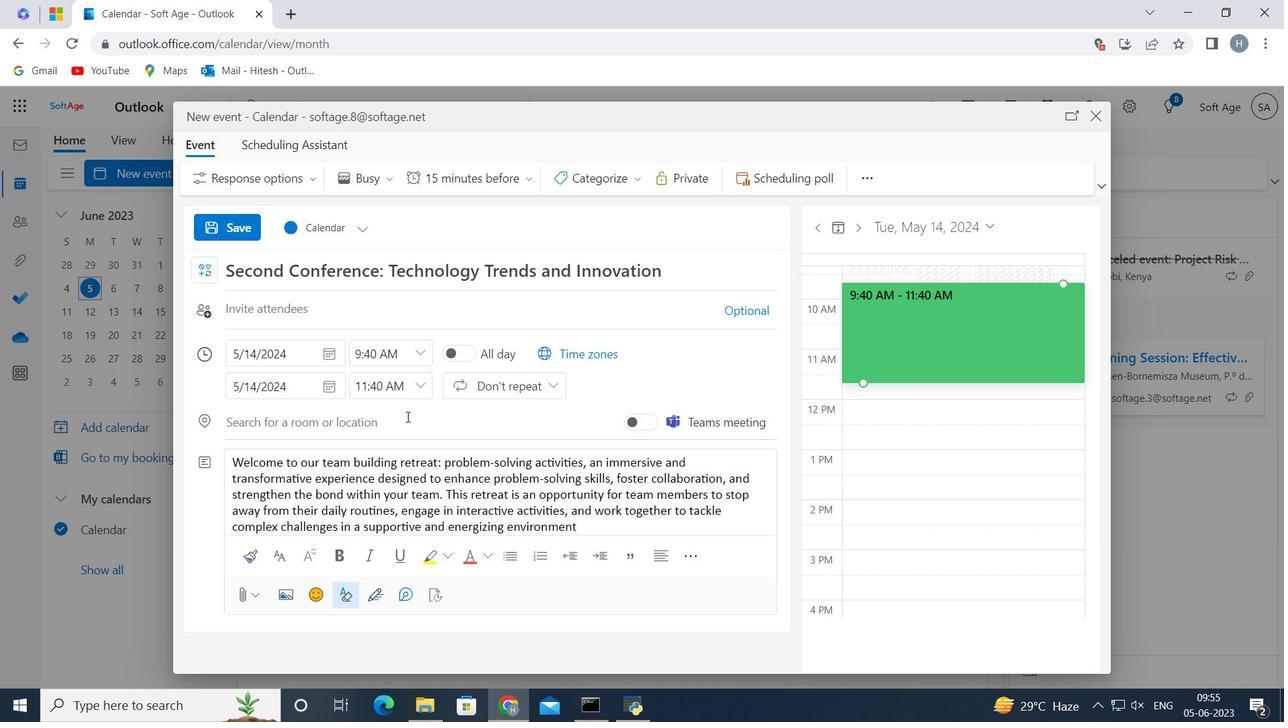 
Action: Mouse pressed left at (402, 420)
Screenshot: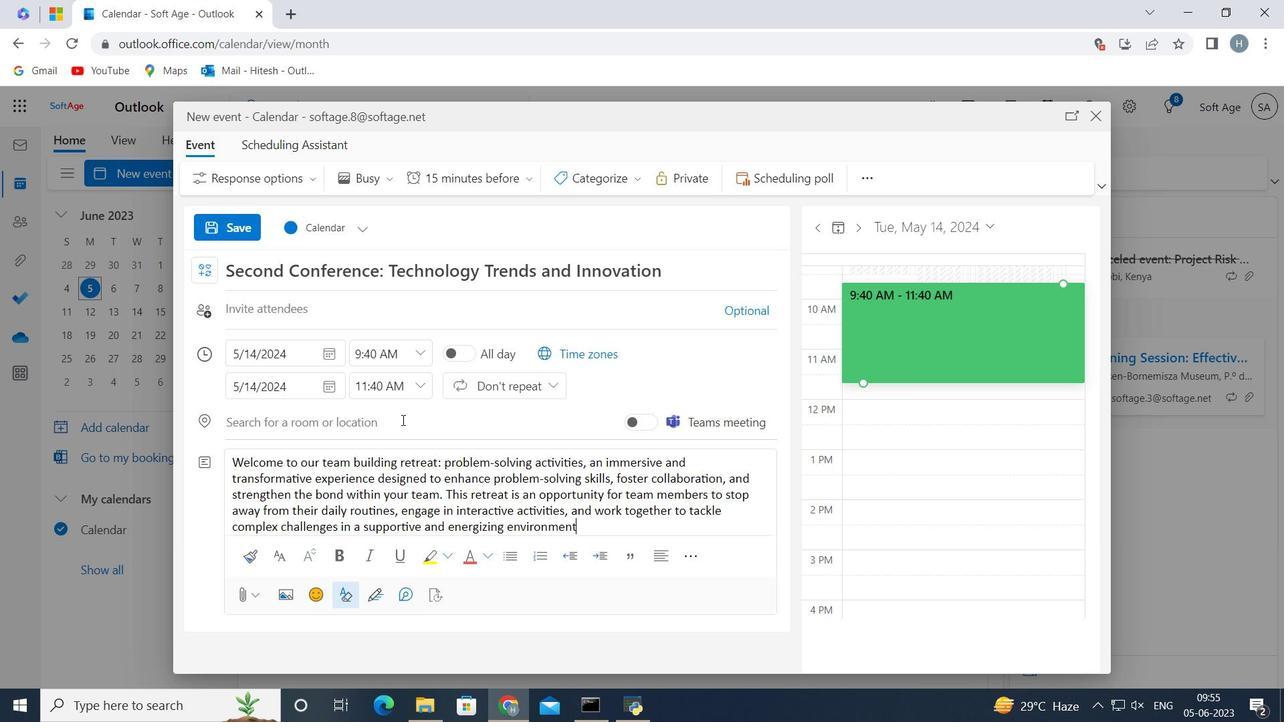 
Action: Mouse moved to (631, 175)
Screenshot: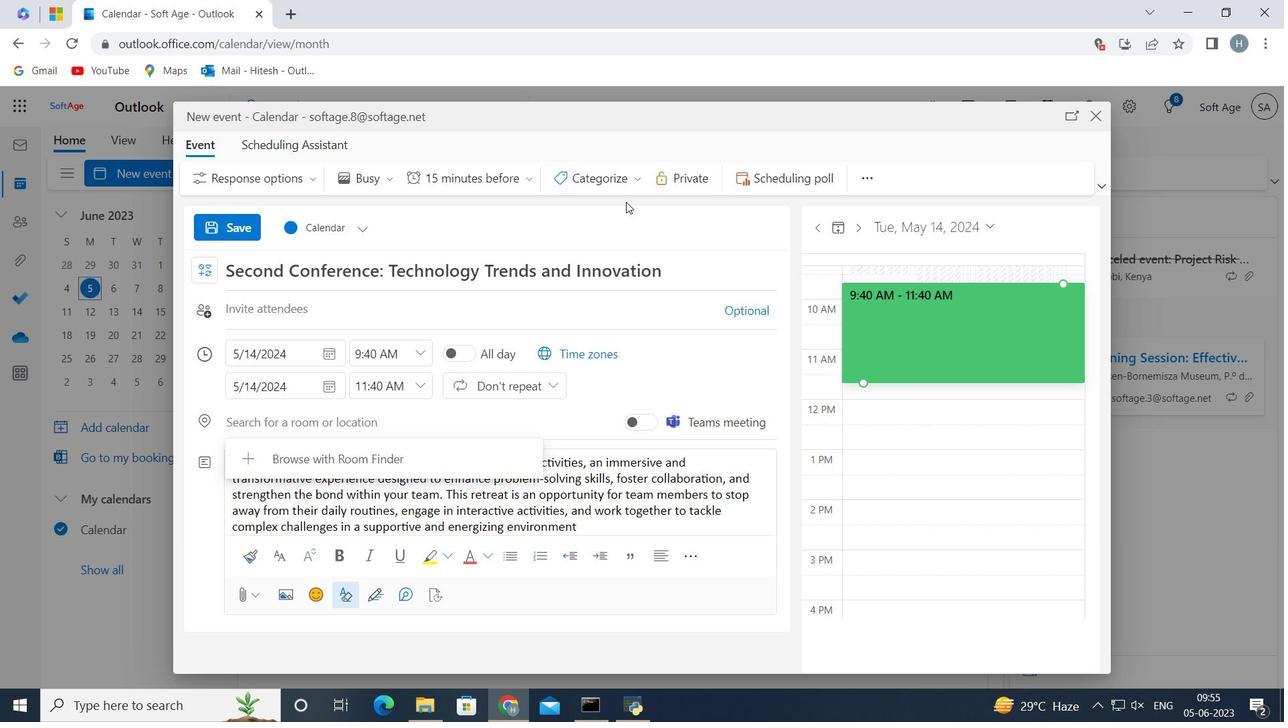 
Action: Mouse pressed left at (631, 175)
Screenshot: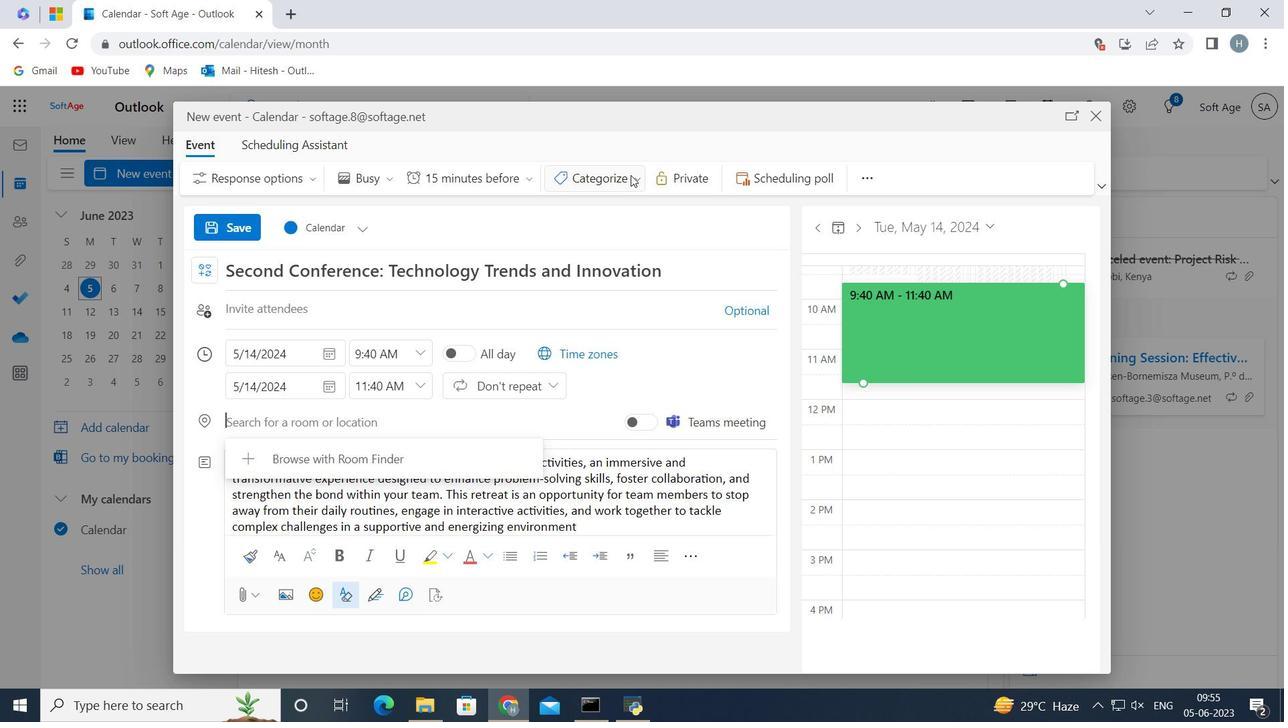 
Action: Mouse moved to (612, 343)
Screenshot: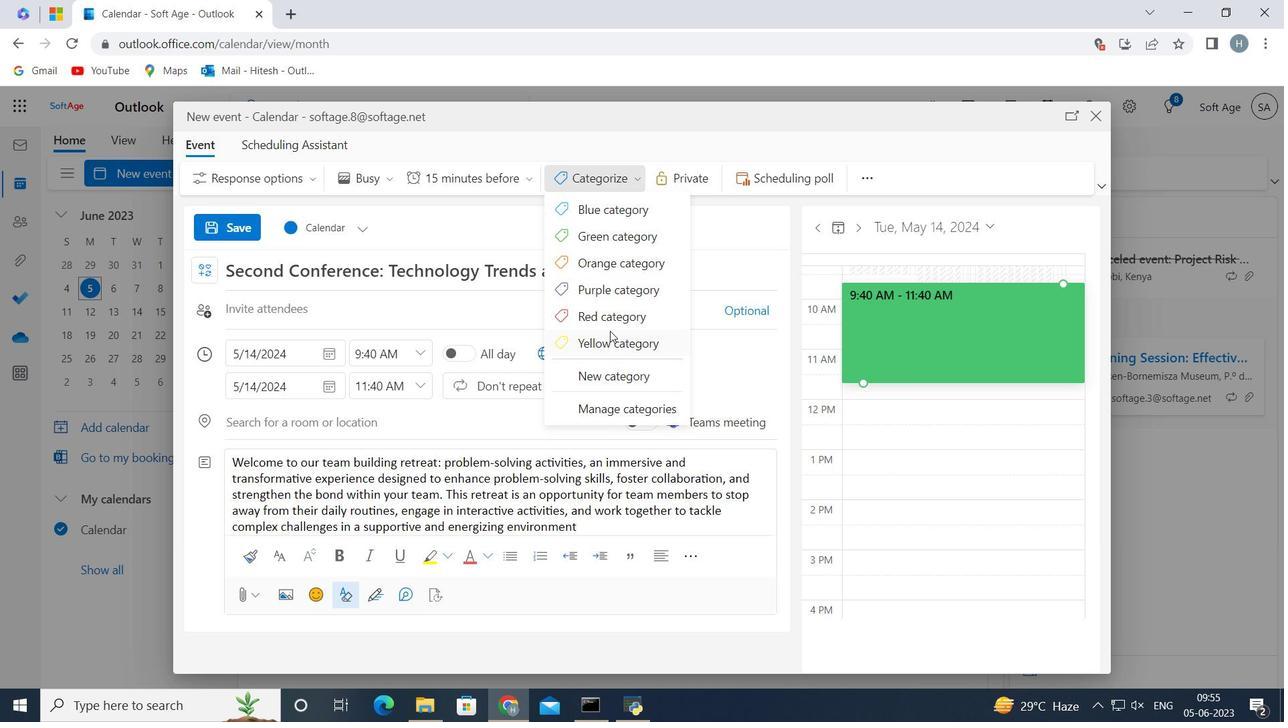 
Action: Mouse pressed left at (612, 343)
Screenshot: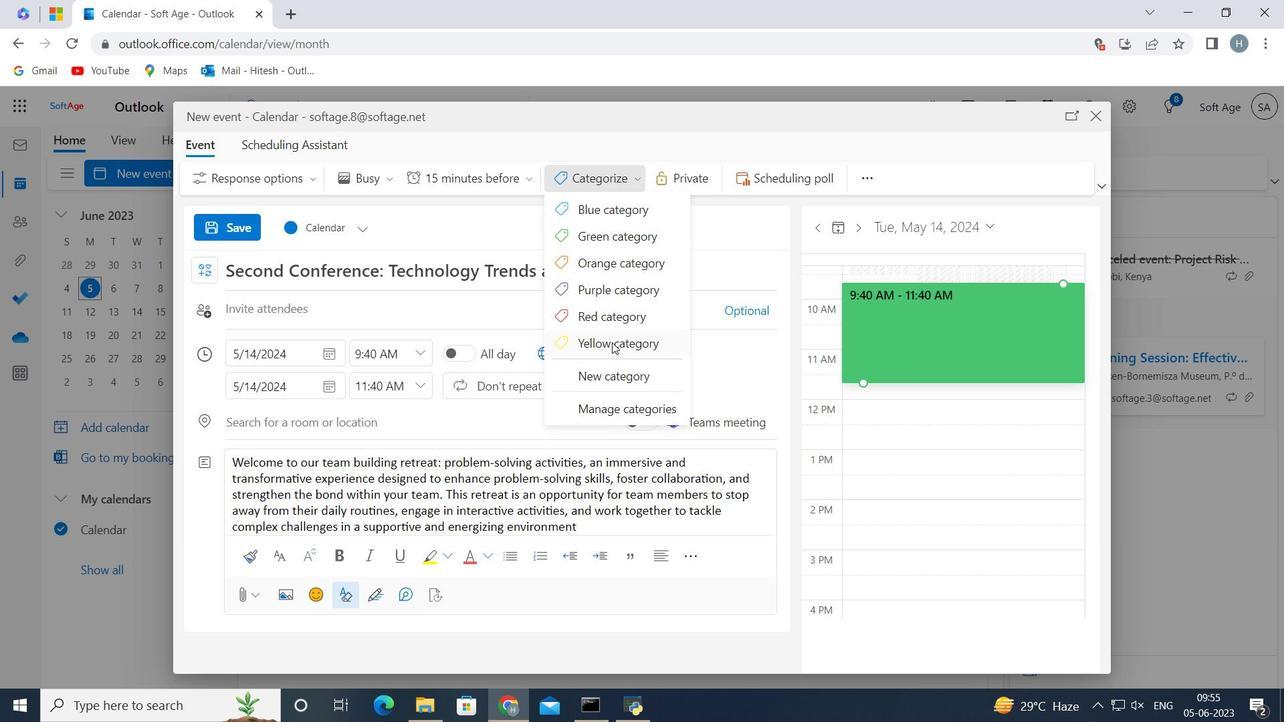
Action: Mouse moved to (393, 424)
Screenshot: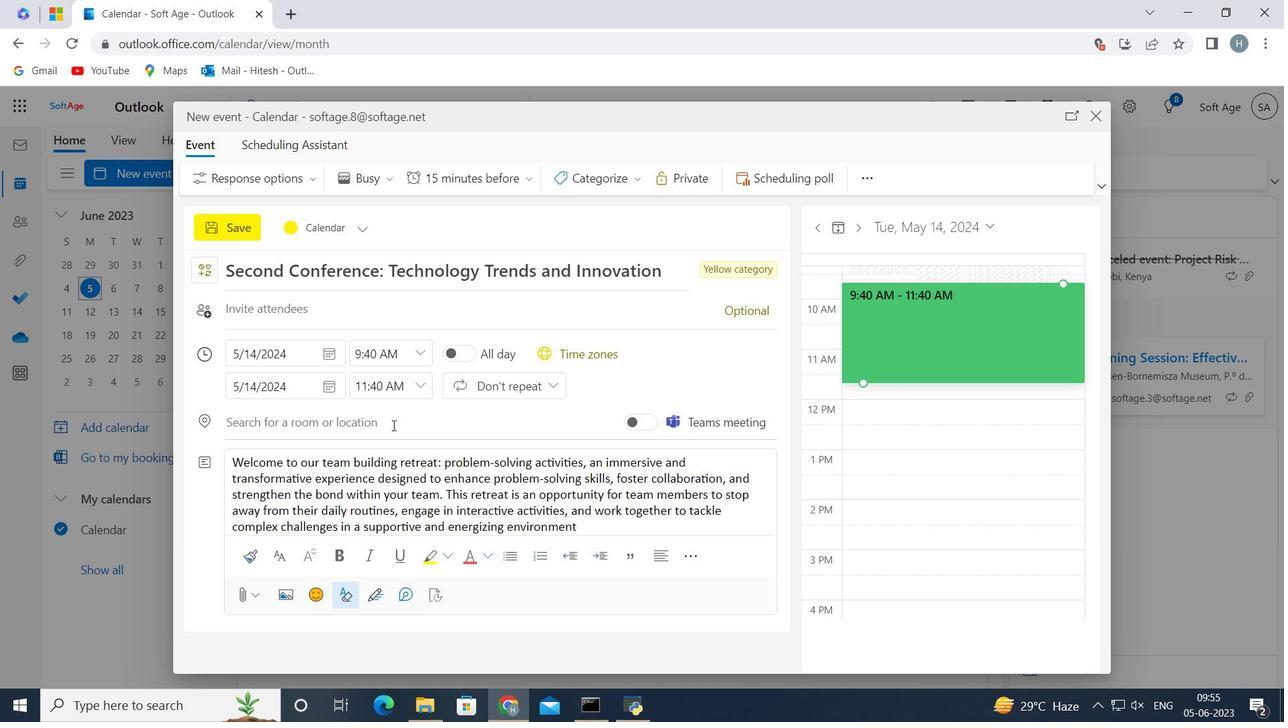 
Action: Mouse pressed left at (393, 424)
Screenshot: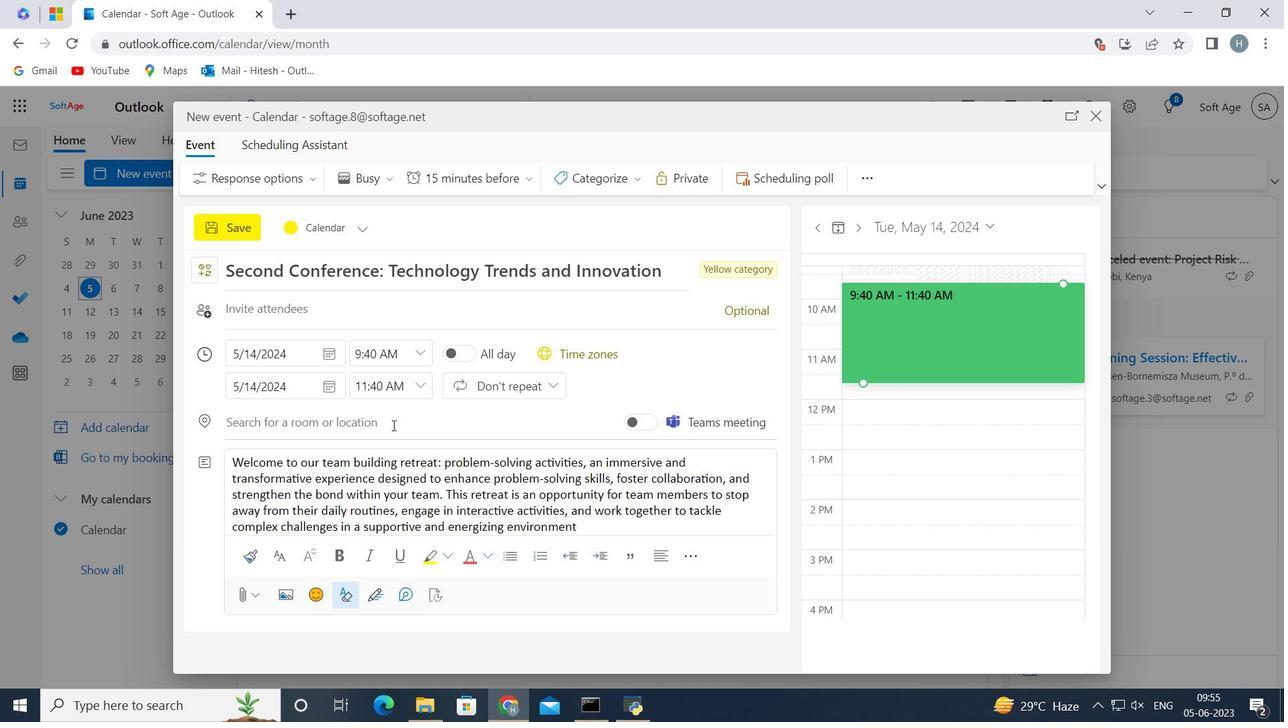 
Action: Key pressed <Key.shift>Bali,<Key.space><Key.shift>Indonesia<Key.space>
Screenshot: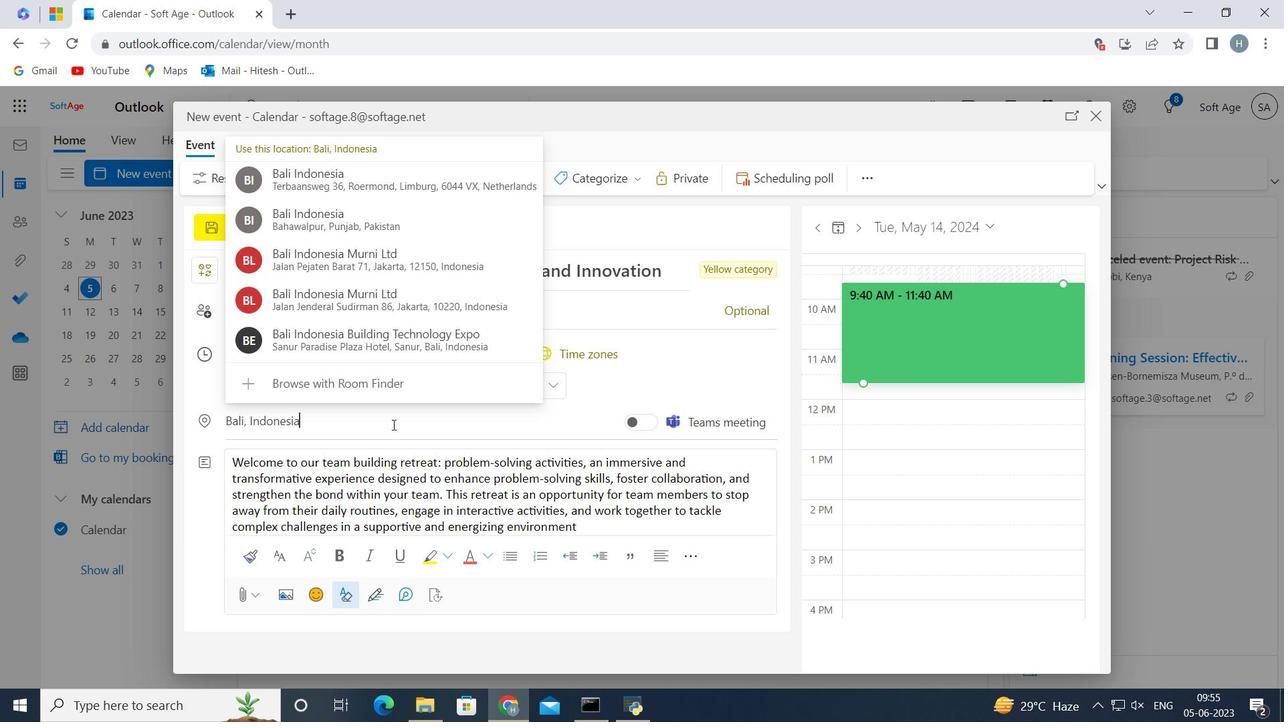 
Action: Mouse moved to (664, 373)
Screenshot: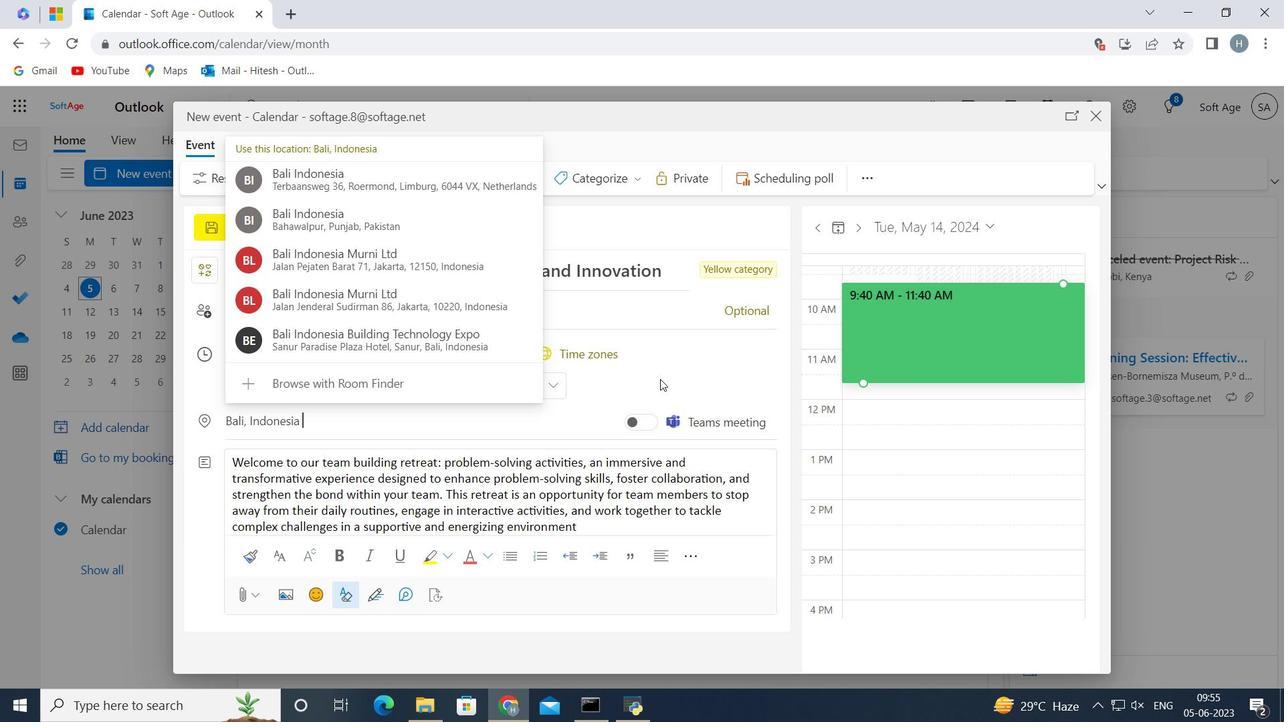 
Action: Mouse pressed left at (664, 373)
Screenshot: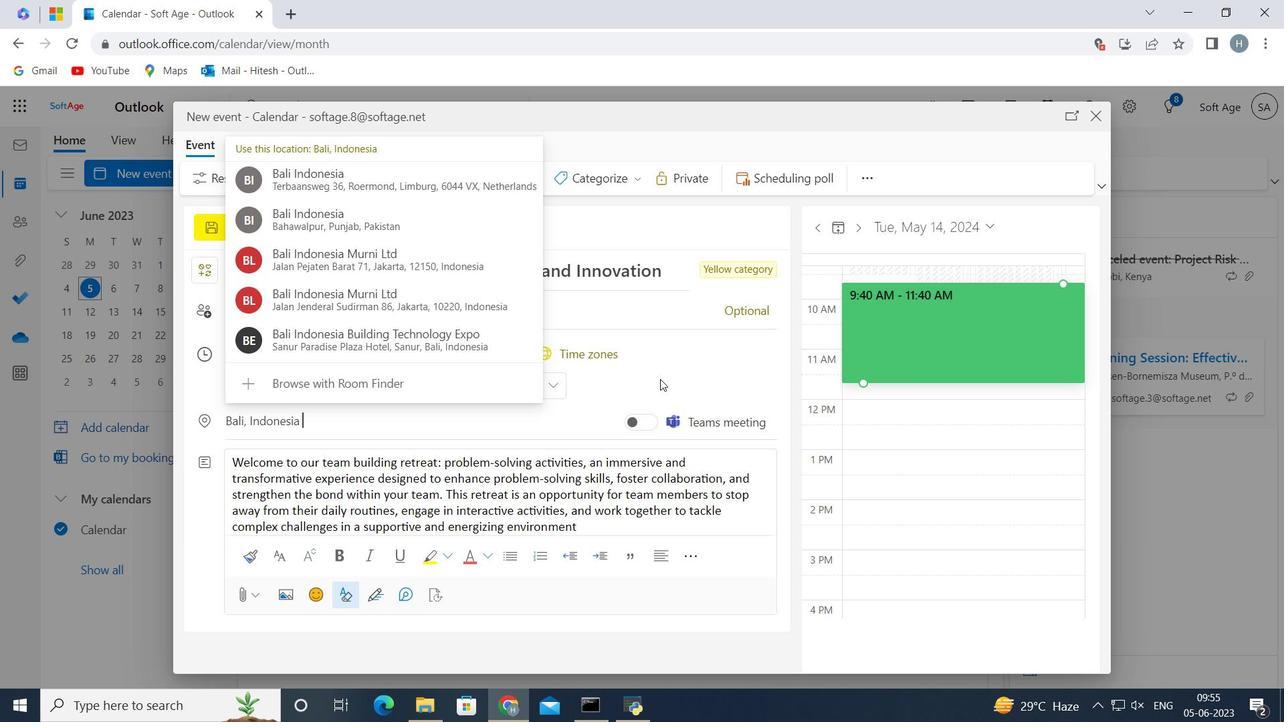 
Action: Mouse moved to (515, 317)
Screenshot: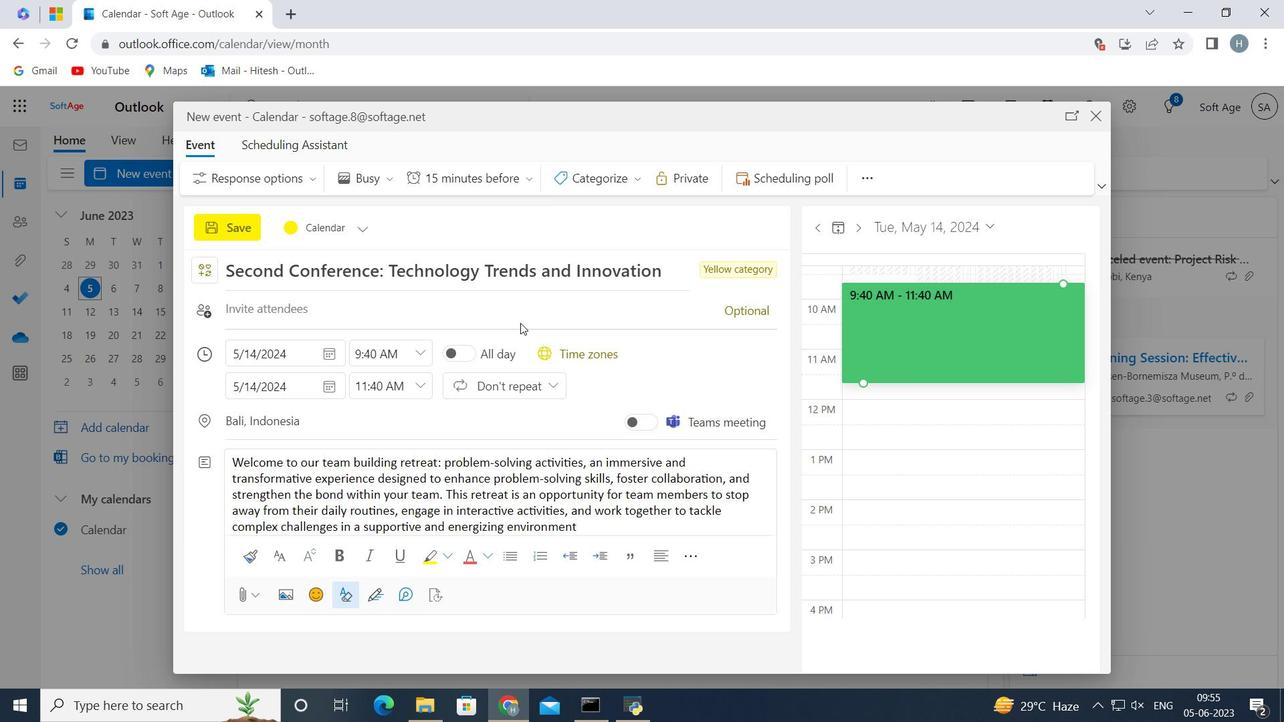 
Action: Mouse pressed left at (515, 317)
Screenshot: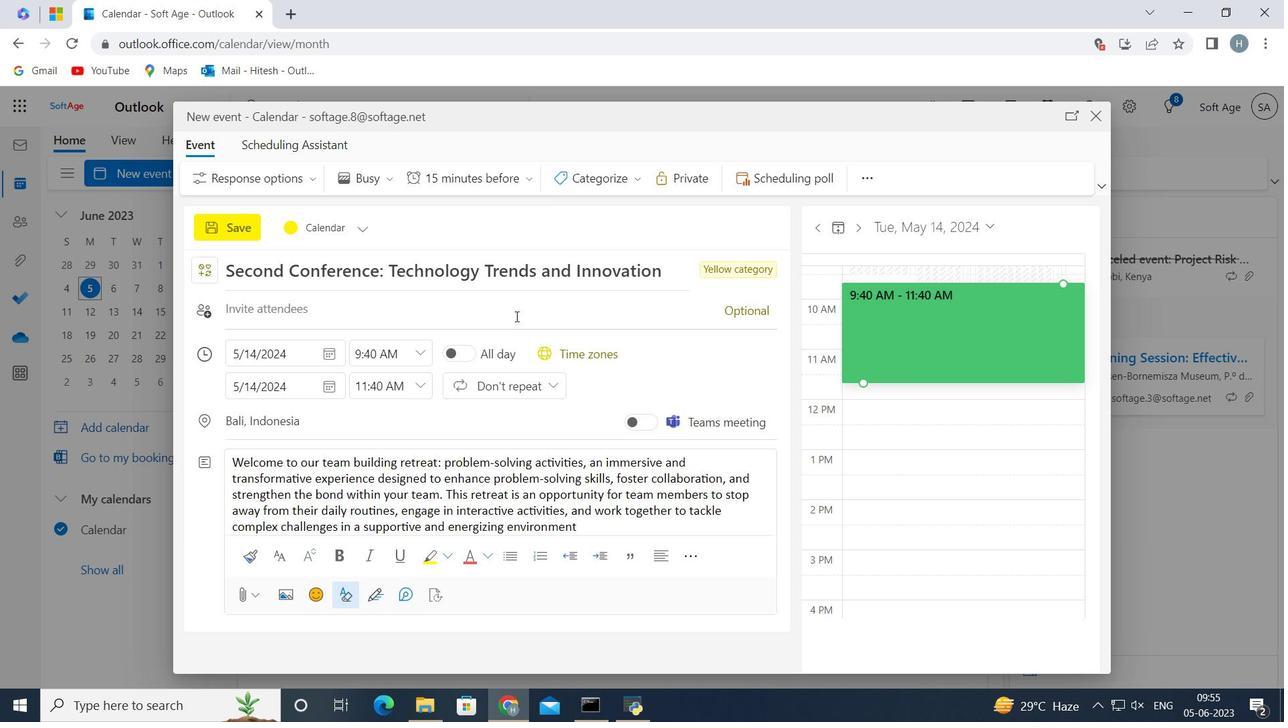
Action: Key pressed softage.6<Key.shift>@softage.net
Screenshot: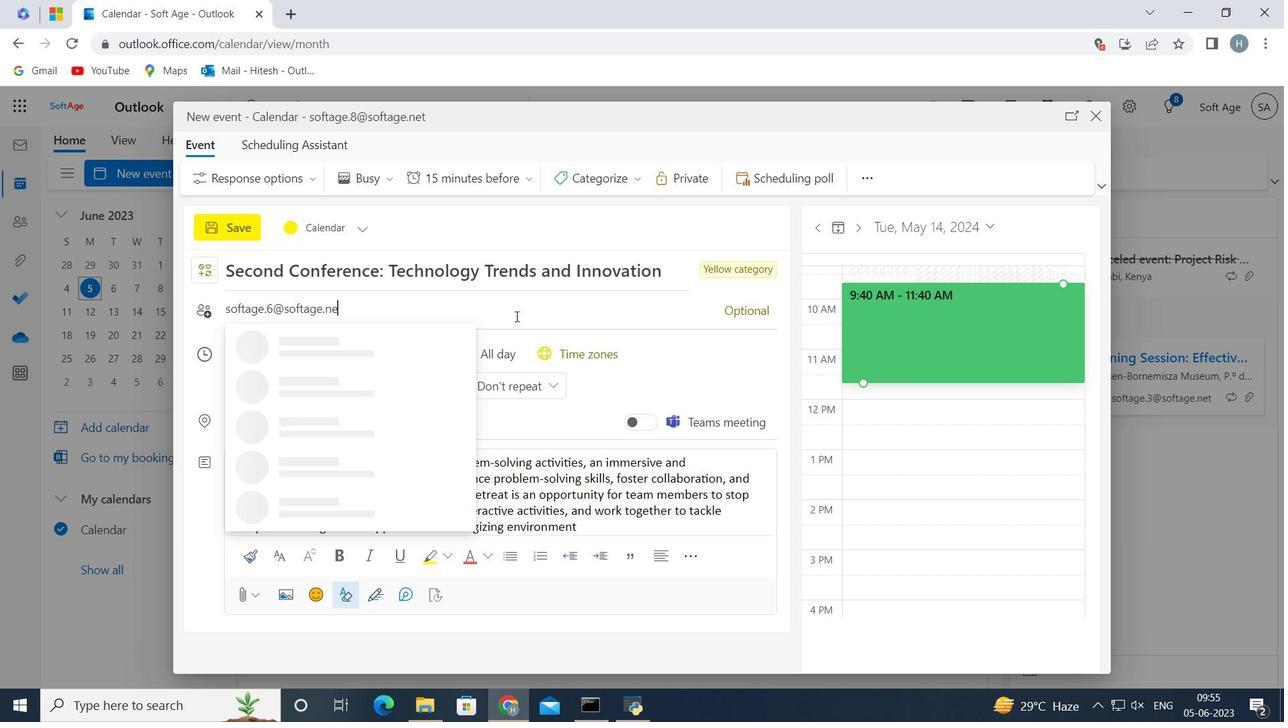 
Action: Mouse moved to (309, 346)
Screenshot: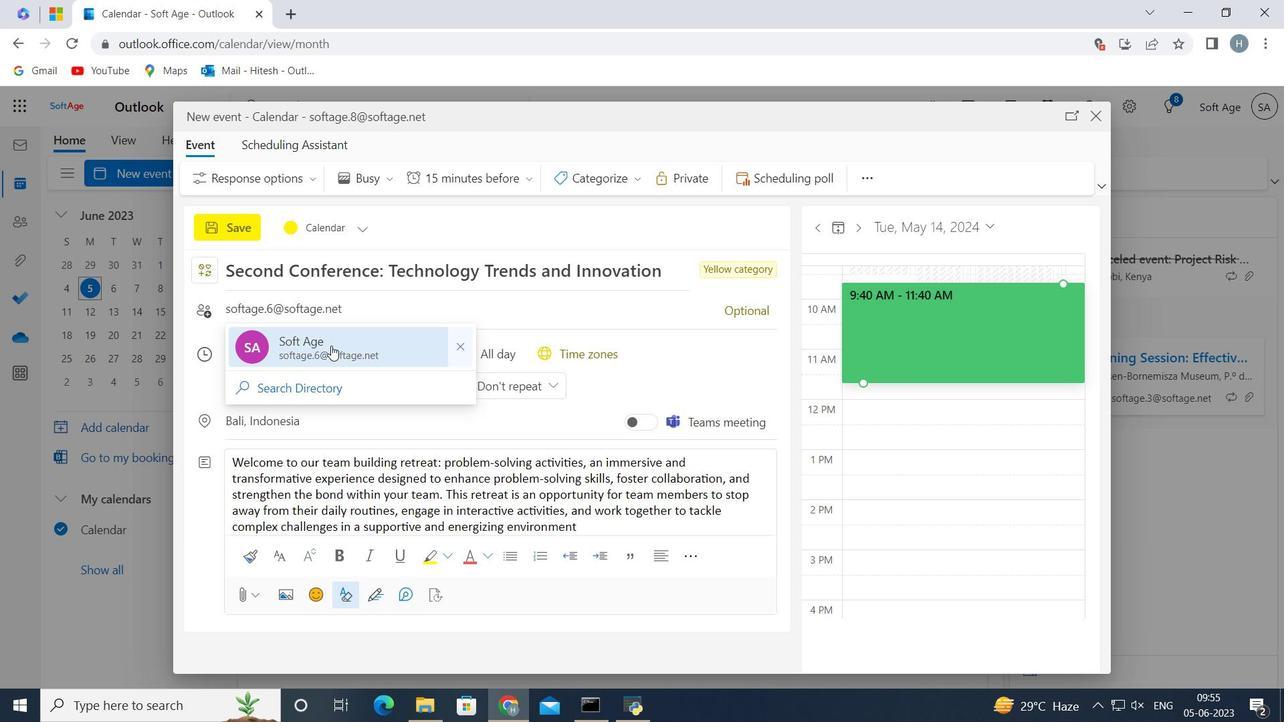 
Action: Mouse pressed left at (309, 346)
Screenshot: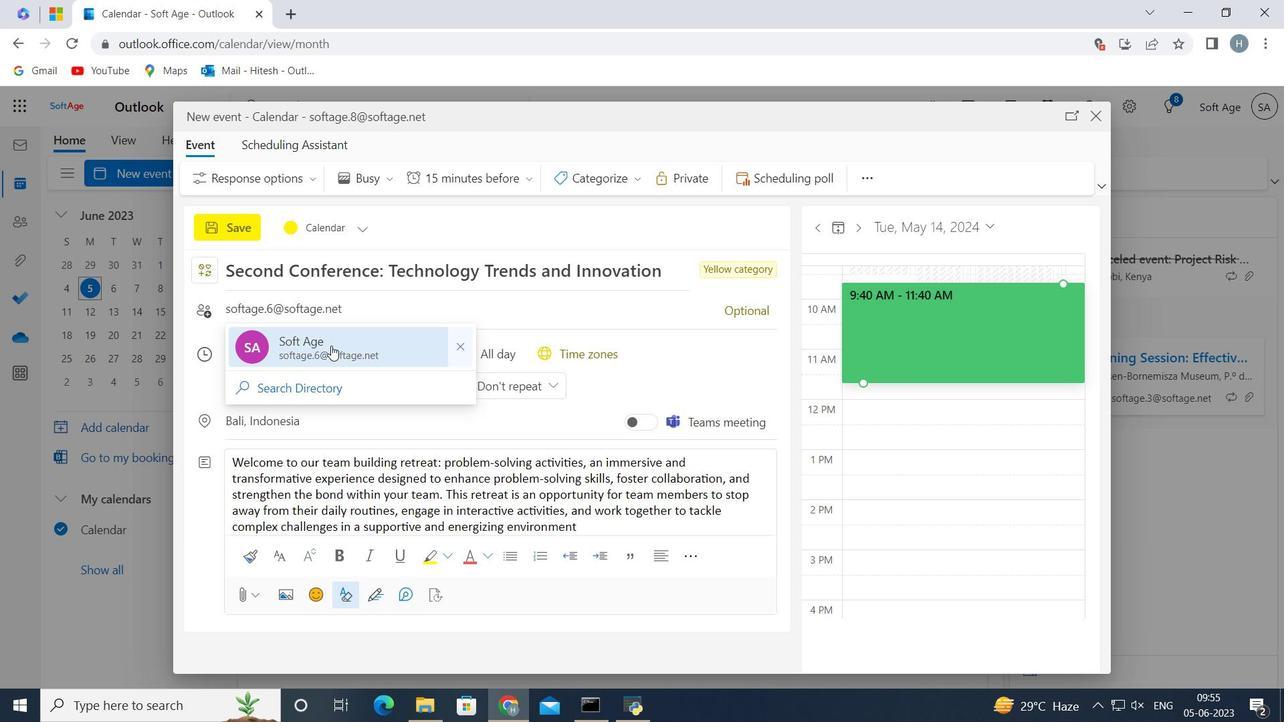 
Action: Key pressed softage.1<Key.shift>@softage.net
Screenshot: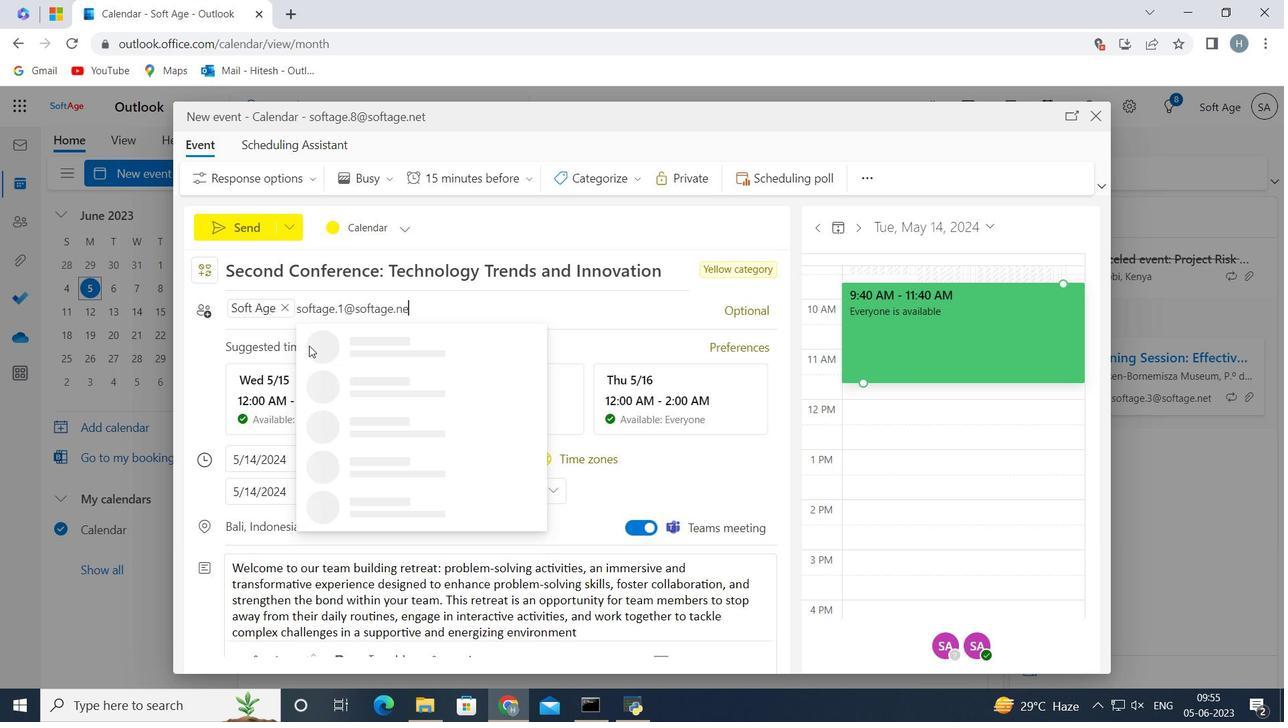 
Action: Mouse moved to (338, 346)
Screenshot: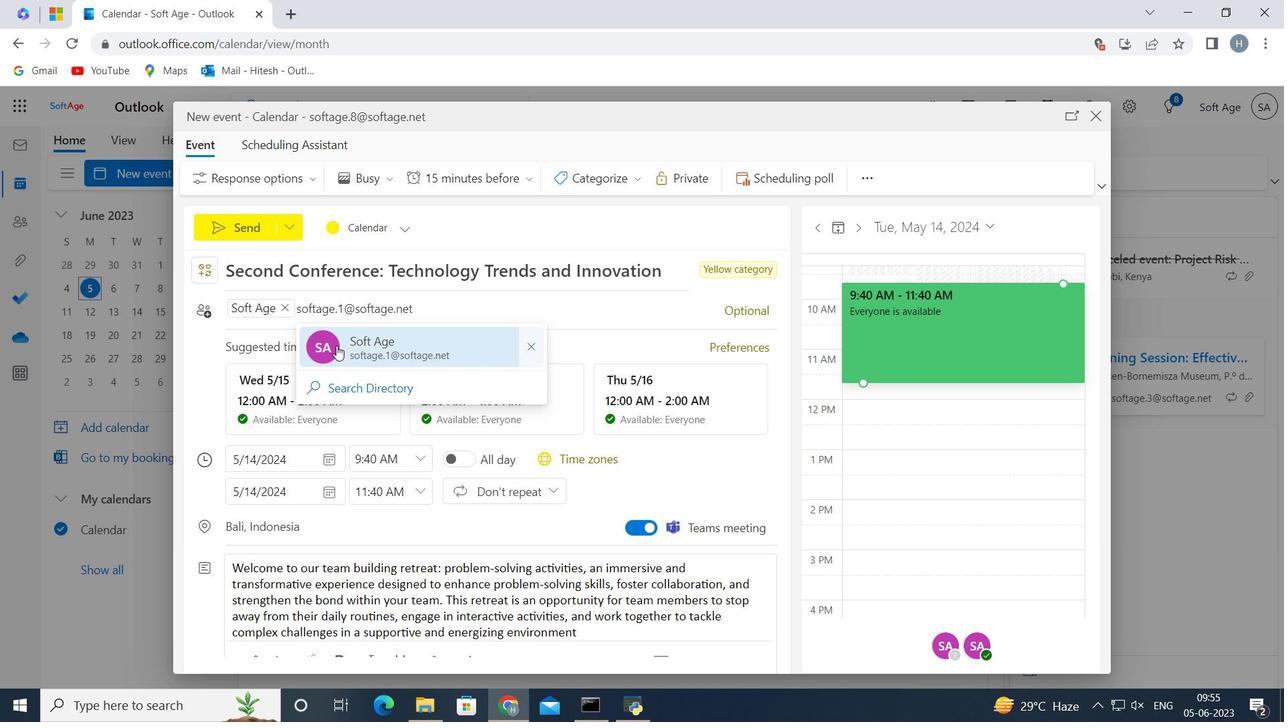 
Action: Mouse pressed left at (338, 346)
Screenshot: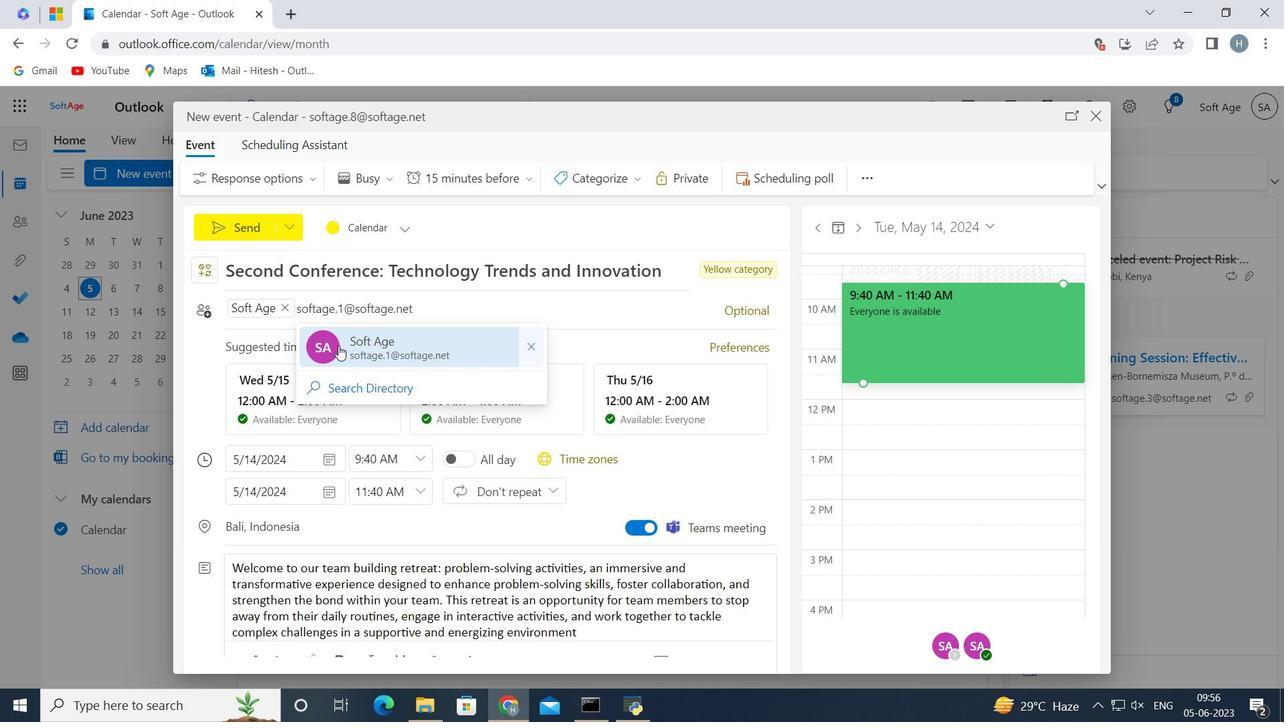 
Action: Mouse moved to (536, 176)
Screenshot: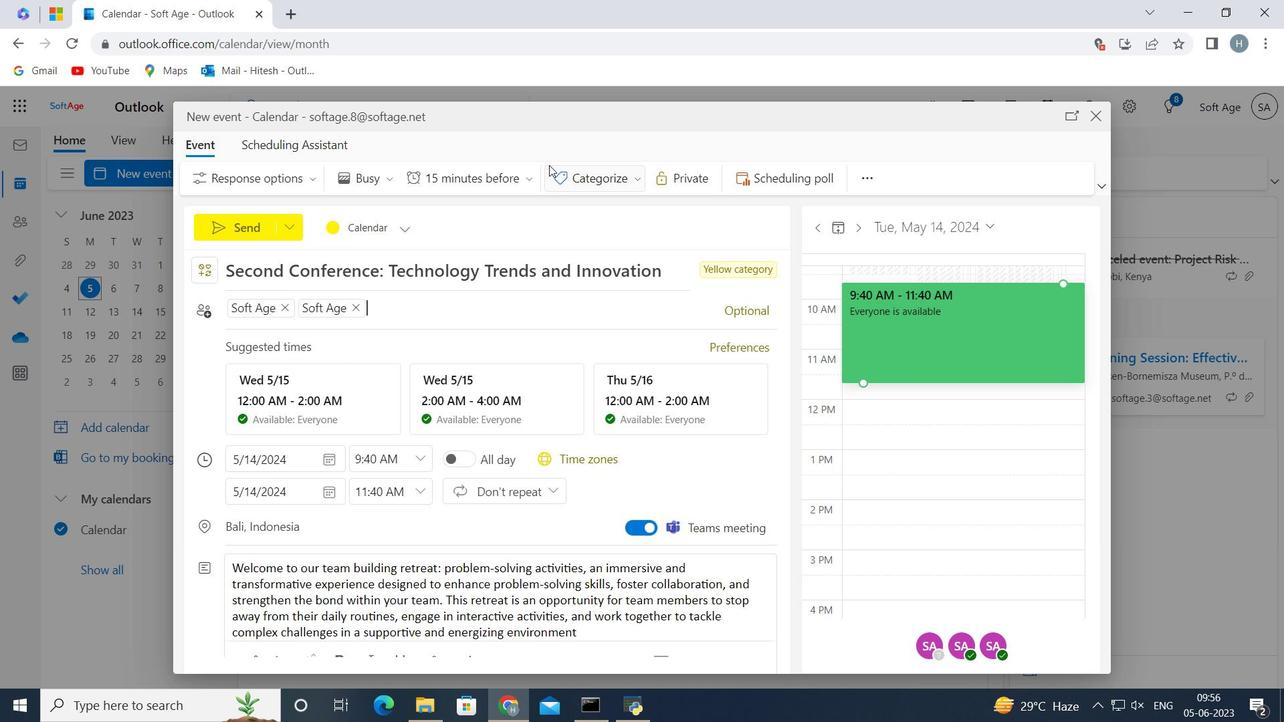 
Action: Mouse pressed left at (536, 176)
Screenshot: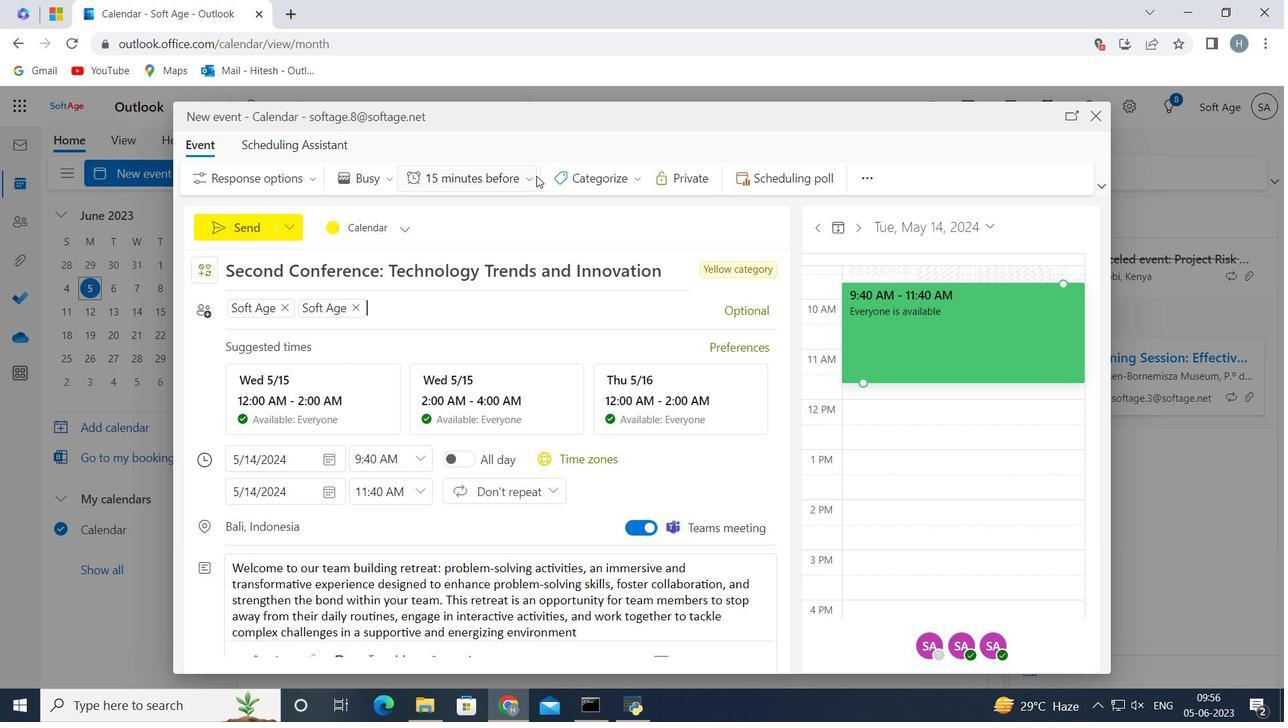 
Action: Mouse moved to (478, 330)
Screenshot: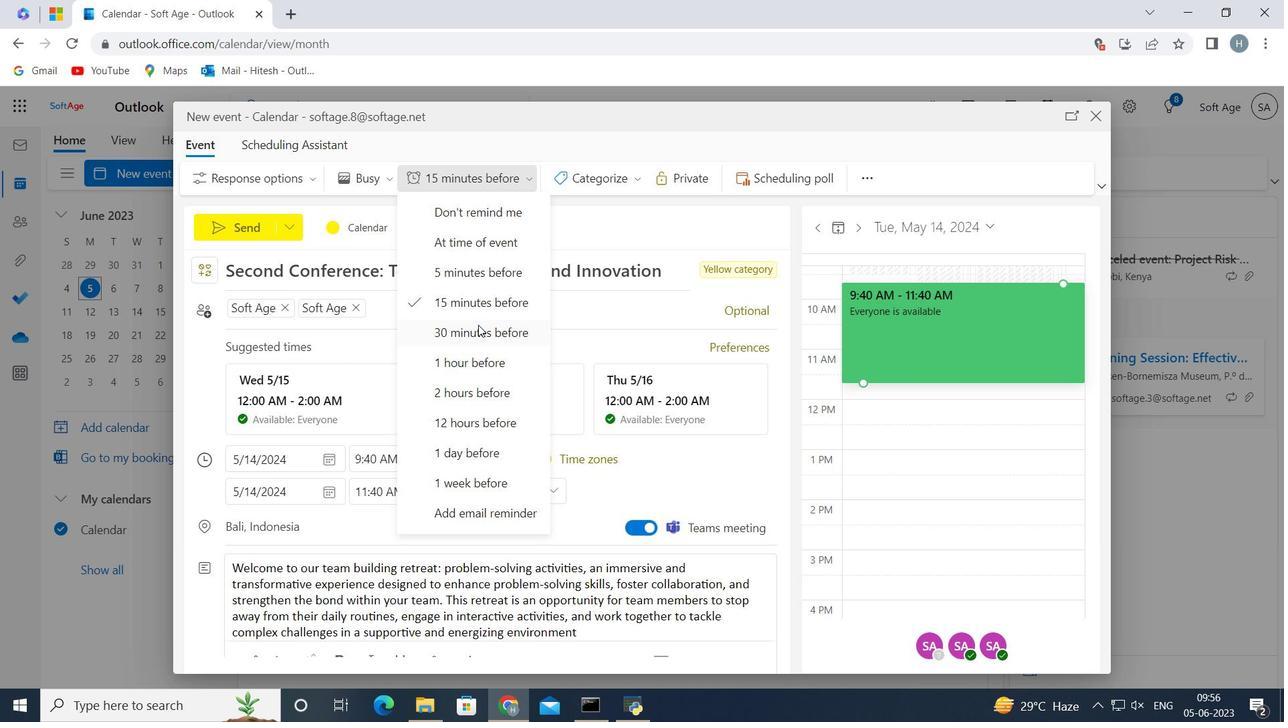 
Action: Mouse pressed left at (478, 330)
Screenshot: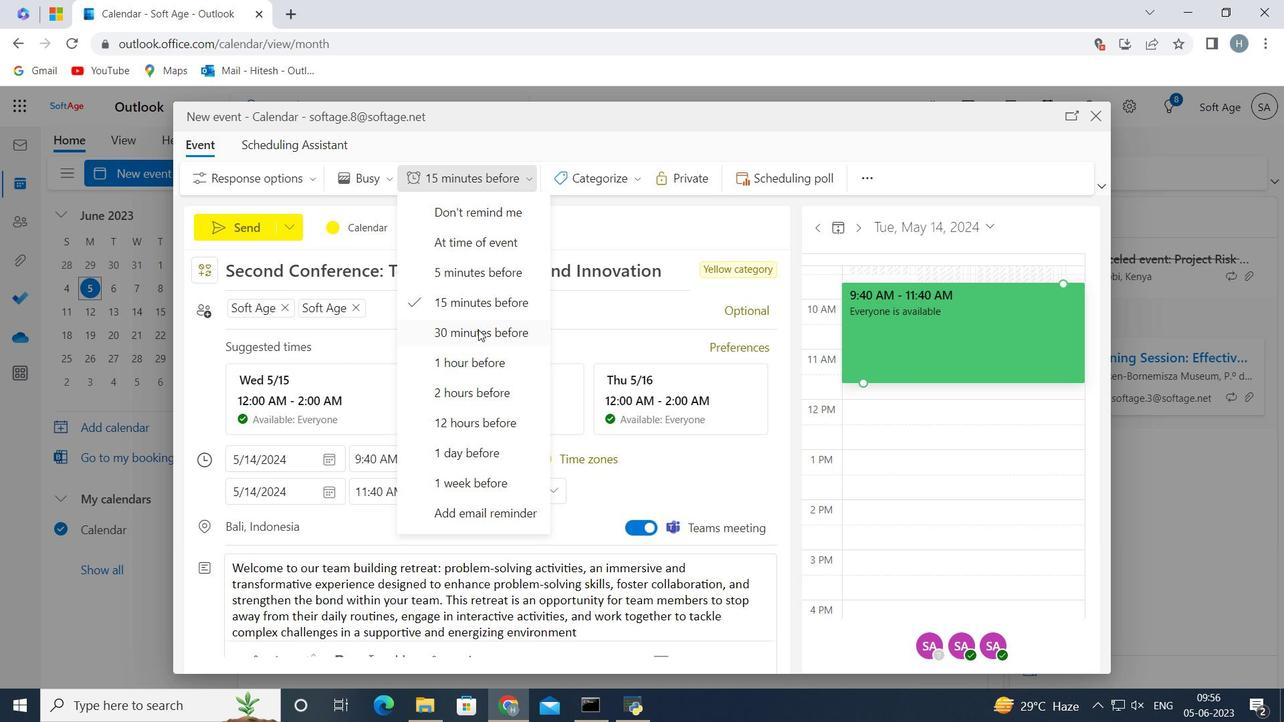 
Action: Mouse moved to (231, 226)
Screenshot: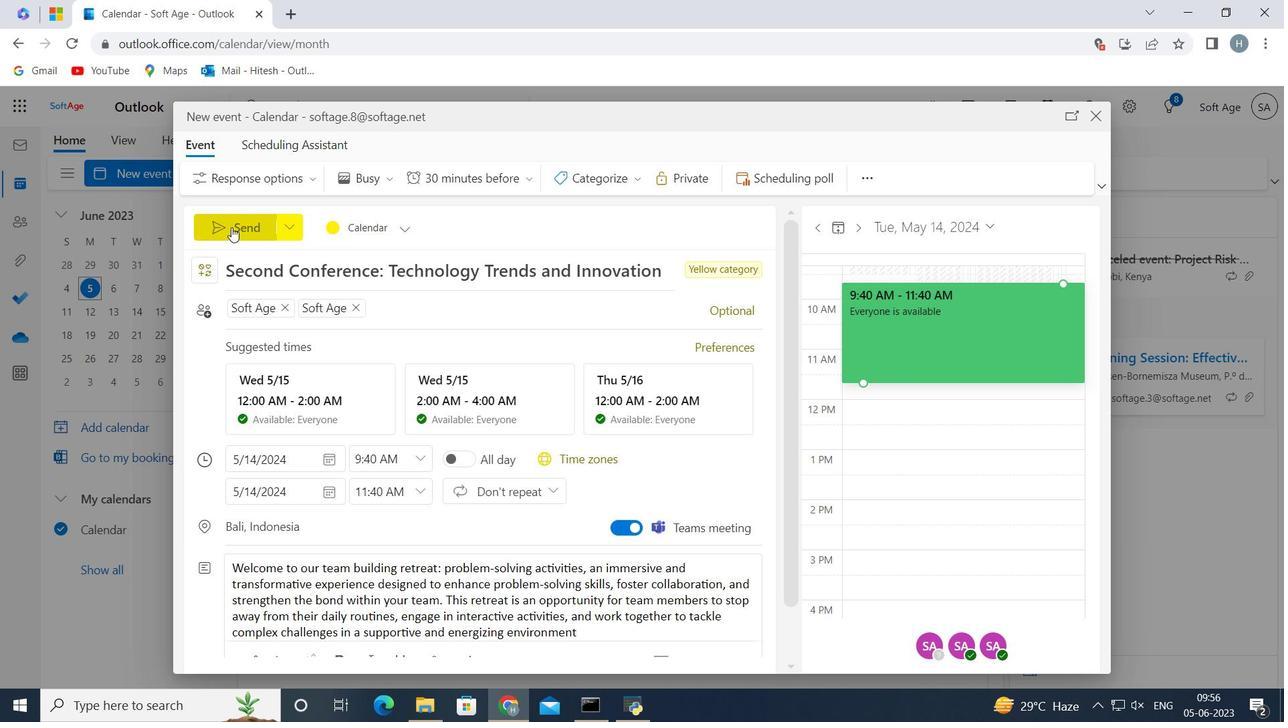 
Action: Mouse pressed left at (231, 226)
Screenshot: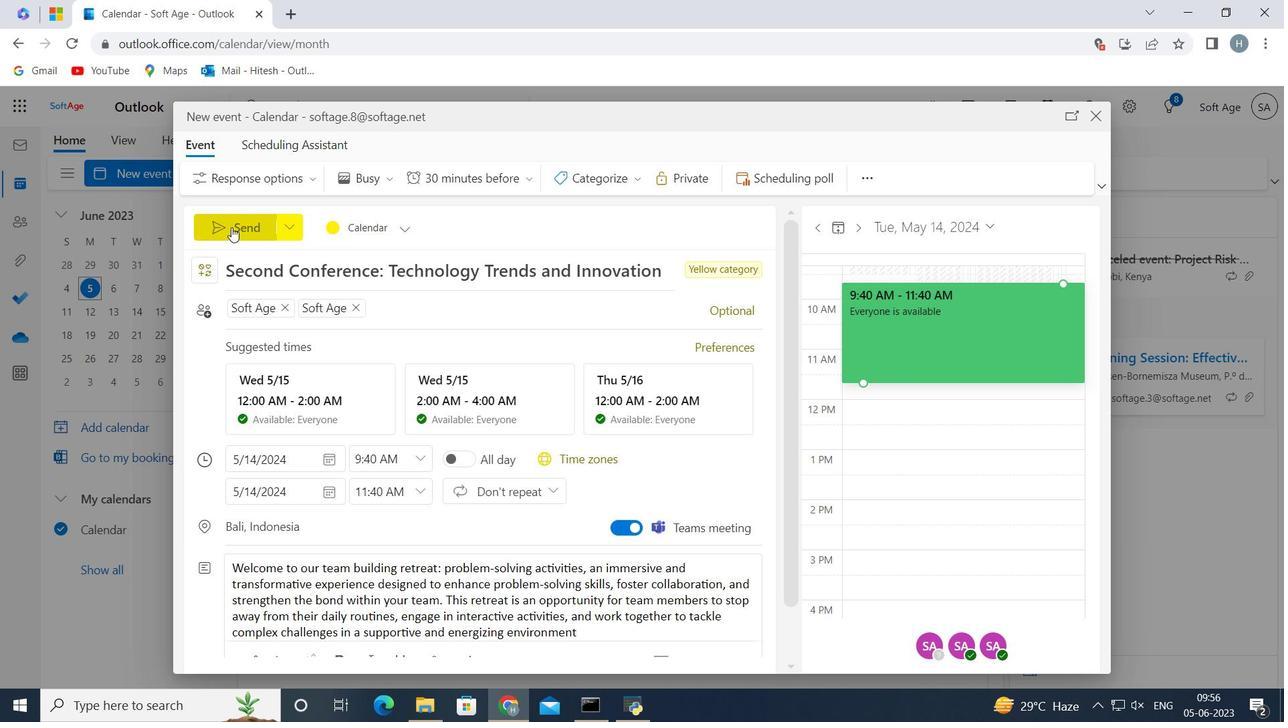 
Action: Mouse moved to (600, 241)
Screenshot: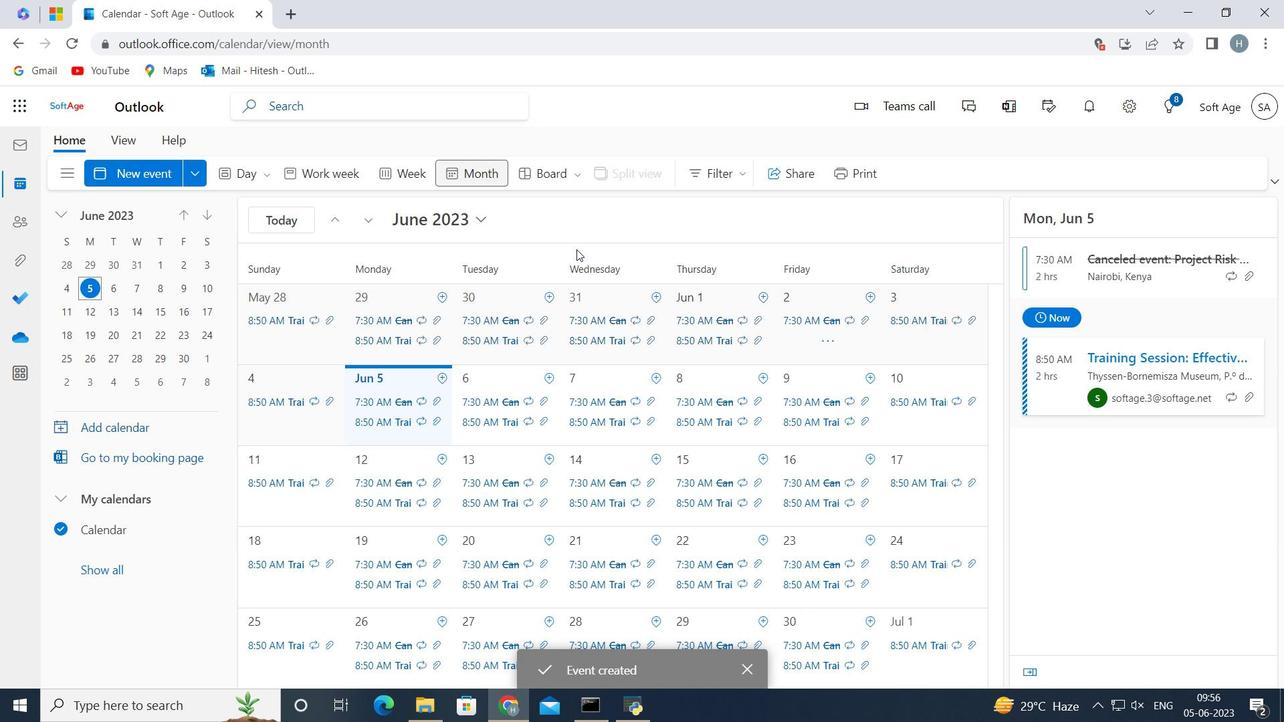 
